 Task: Create new contact,   with mail id: 'LeahSmith65@jcrew.com', first name: 'Leah', Last name: 'Smith', Job Title: Technical Writer, Phone number (916) 555-8901. Change life cycle stage to  'Lead' and lead status to 'New'. Add new company to the associated contact: www.amazon.com
 . Logged in from softage.5@softage.net
Action: Mouse moved to (87, 51)
Screenshot: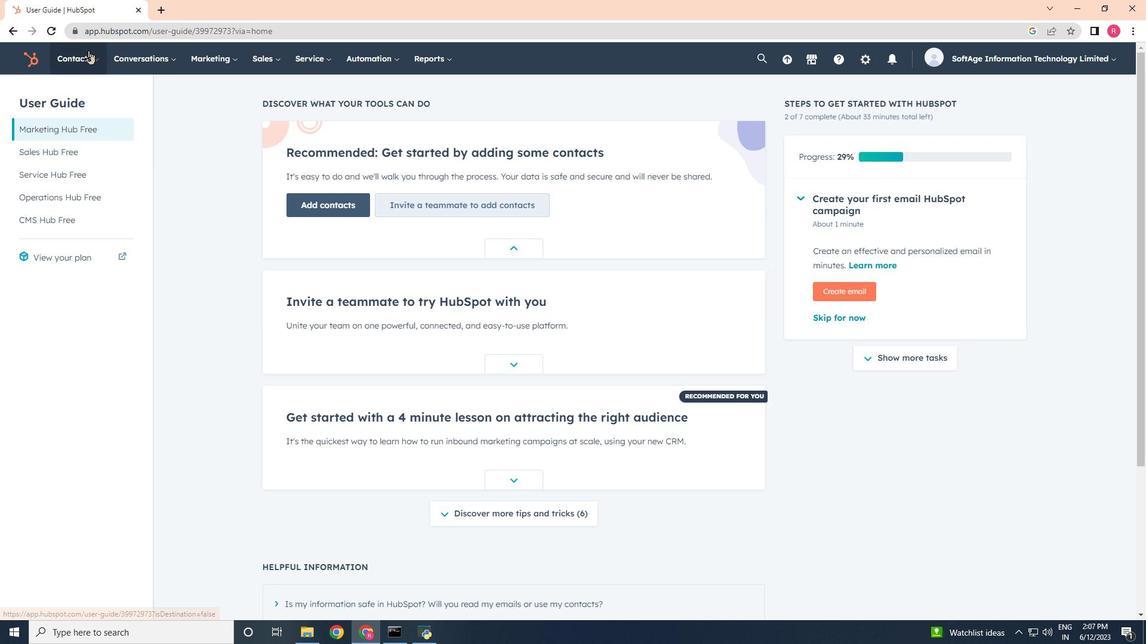 
Action: Mouse pressed left at (88, 50)
Screenshot: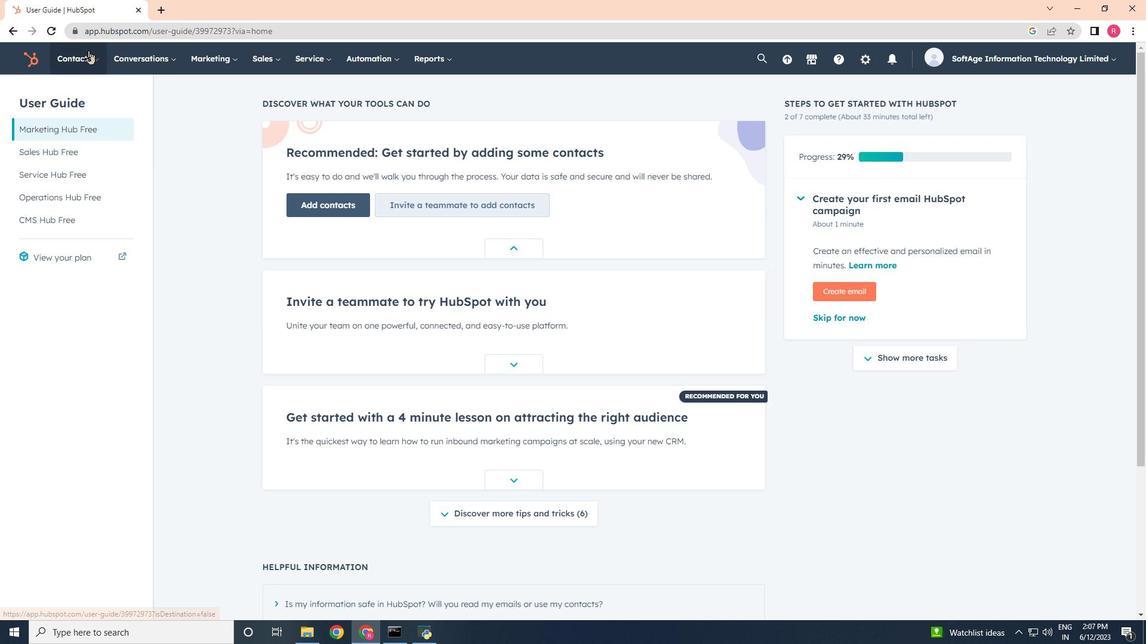 
Action: Mouse moved to (93, 89)
Screenshot: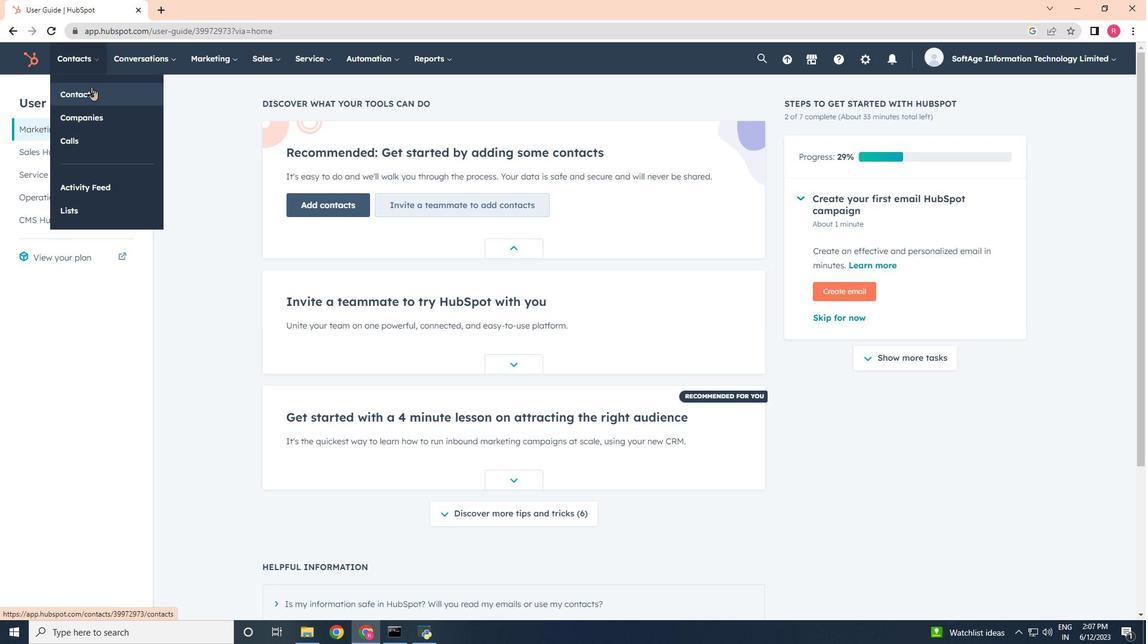 
Action: Mouse pressed left at (93, 89)
Screenshot: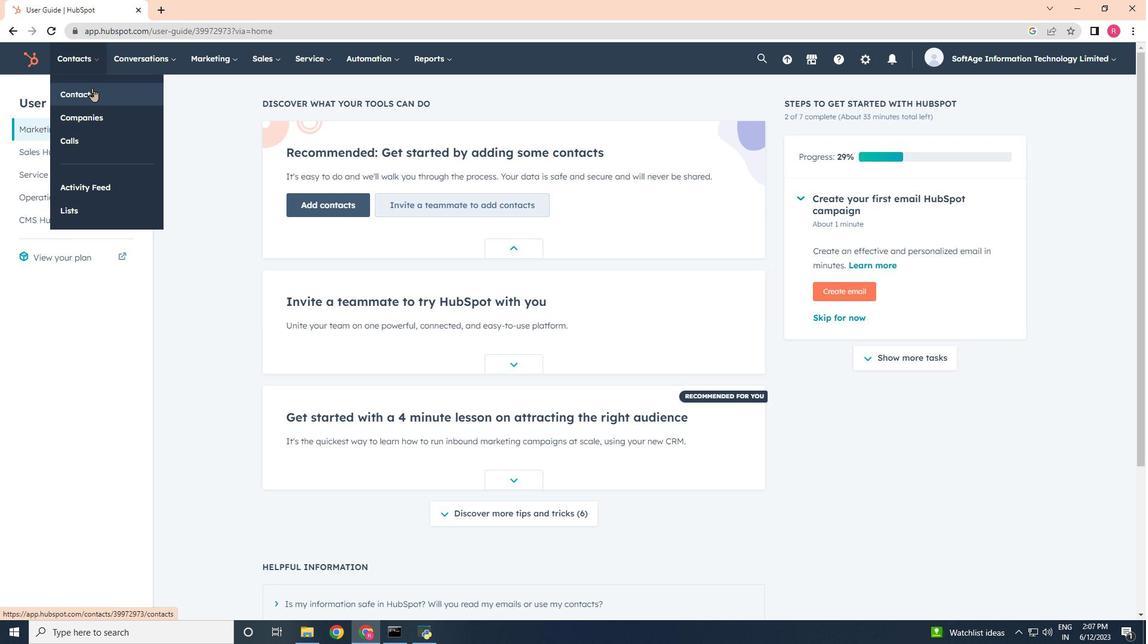 
Action: Mouse moved to (1080, 104)
Screenshot: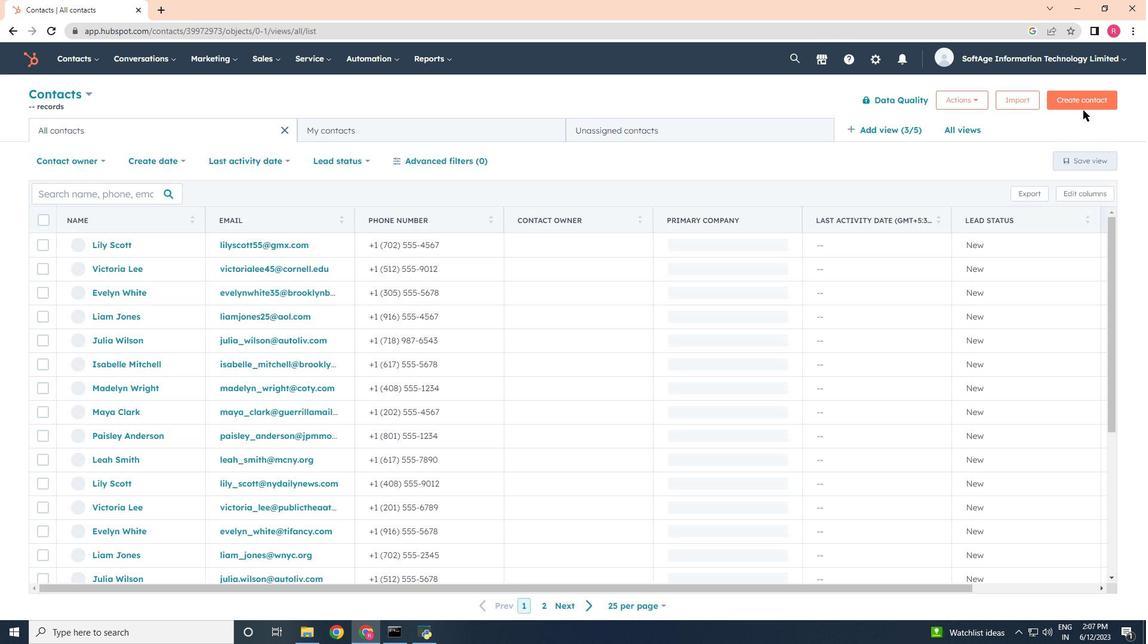 
Action: Mouse pressed left at (1080, 104)
Screenshot: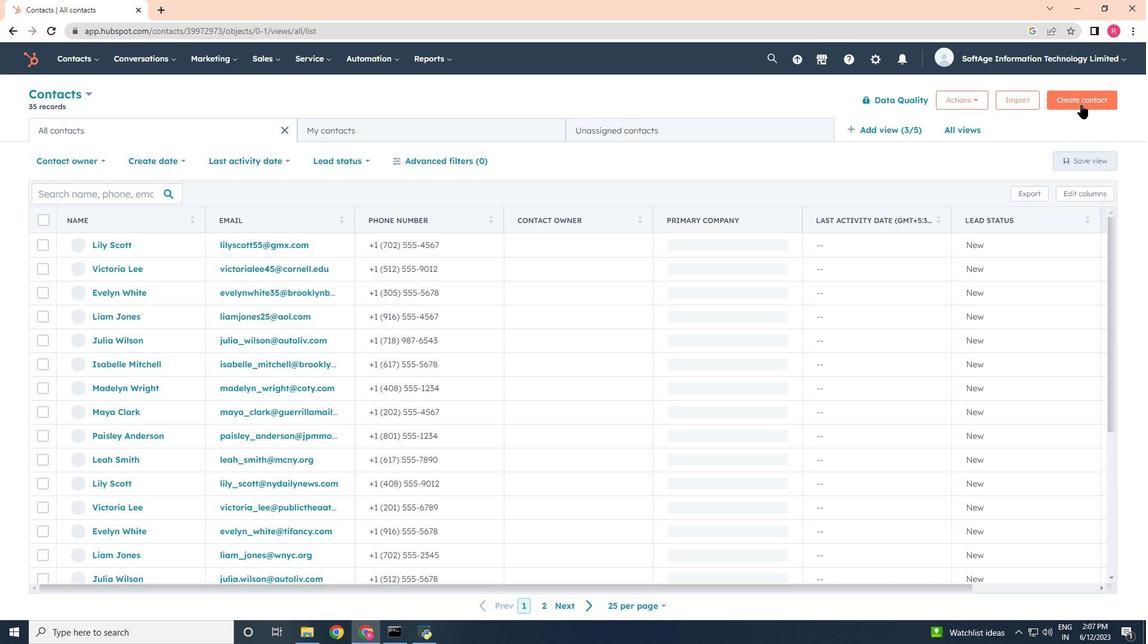 
Action: Mouse moved to (868, 149)
Screenshot: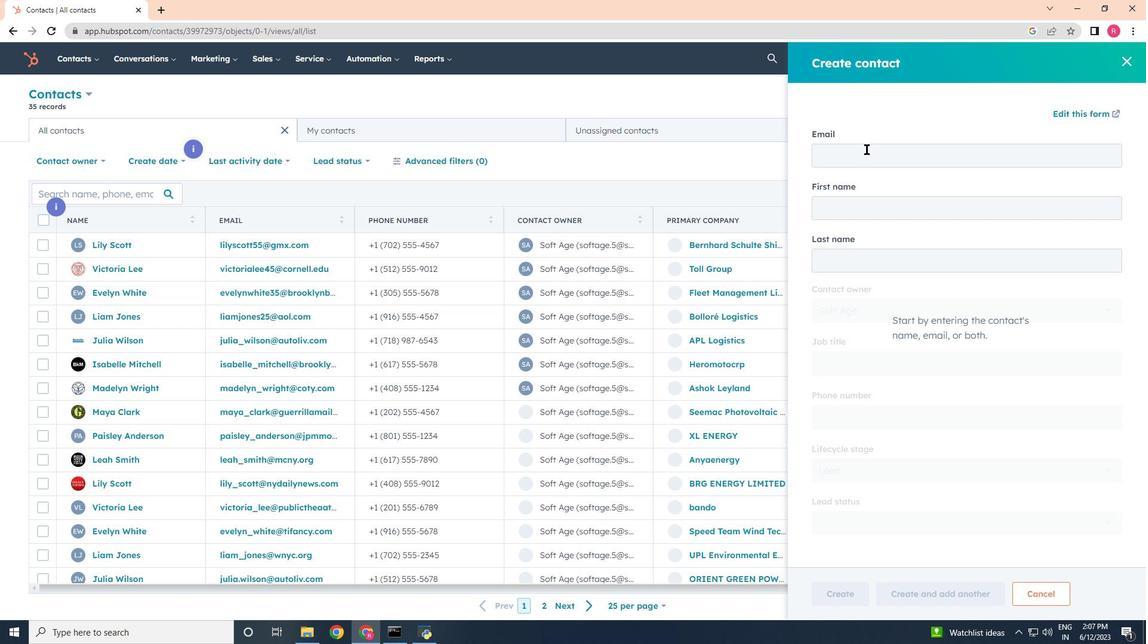 
Action: Mouse pressed left at (868, 149)
Screenshot: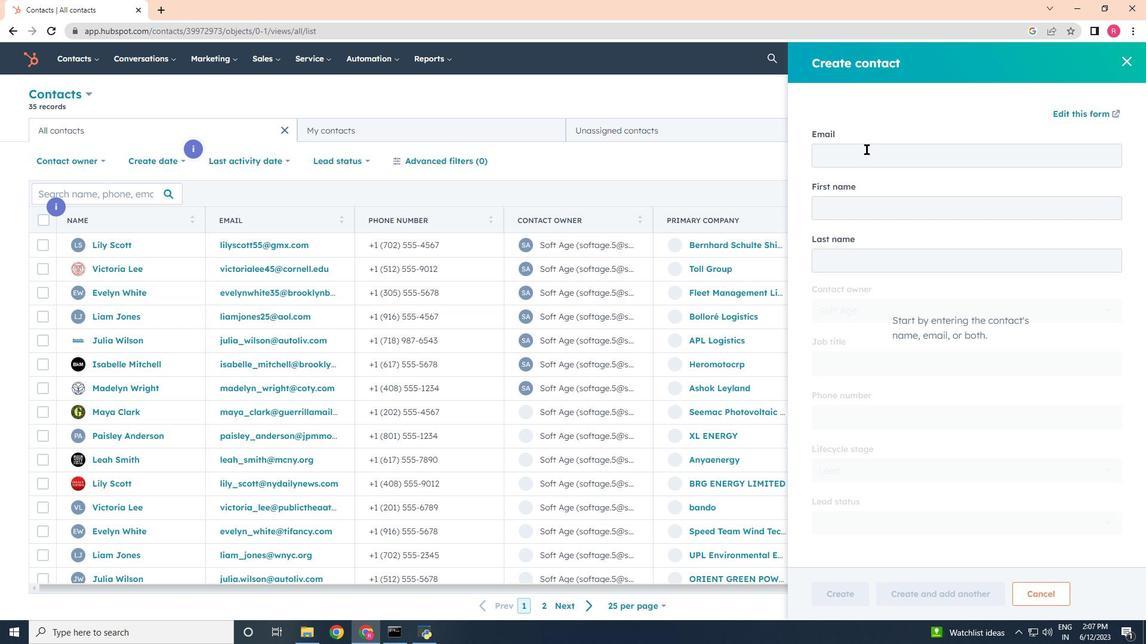 
Action: Mouse moved to (1145, 333)
Screenshot: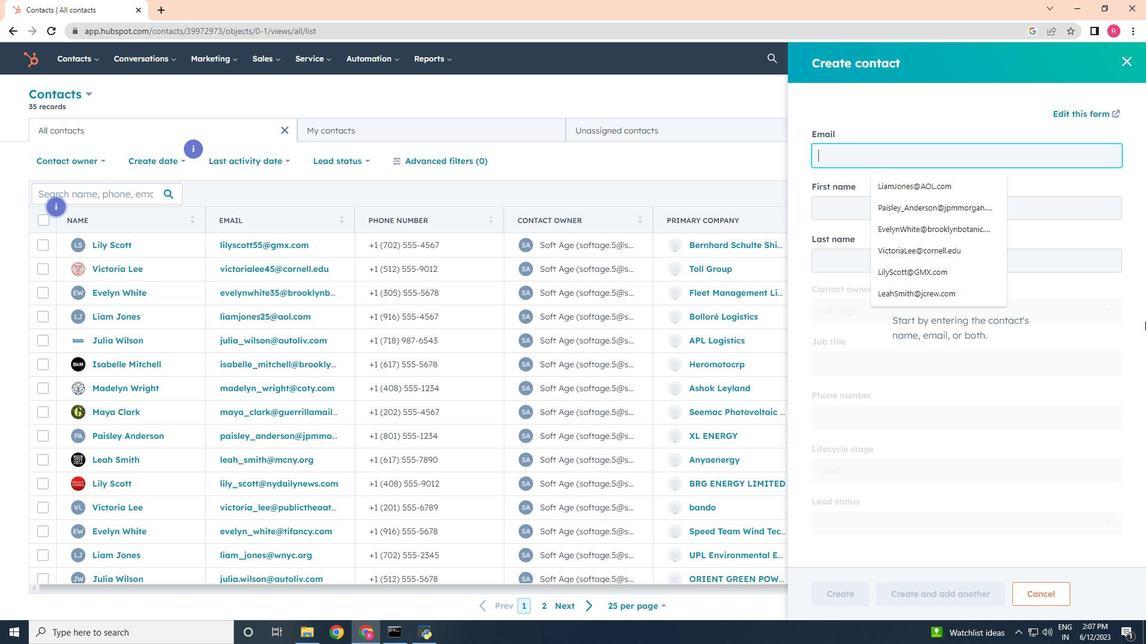
Action: Key pressed <Key.shift>Leah<Key.shift>Smith65<Key.shift><Key.shift><Key.shift><Key.shift><Key.shift><Key.shift><Key.shift><Key.shift><Key.shift><Key.shift><Key.shift><Key.shift><Key.shift><Key.shift><Key.shift><Key.shift><Key.shift><Key.shift><Key.shift><Key.shift>@jcrew.com
Screenshot: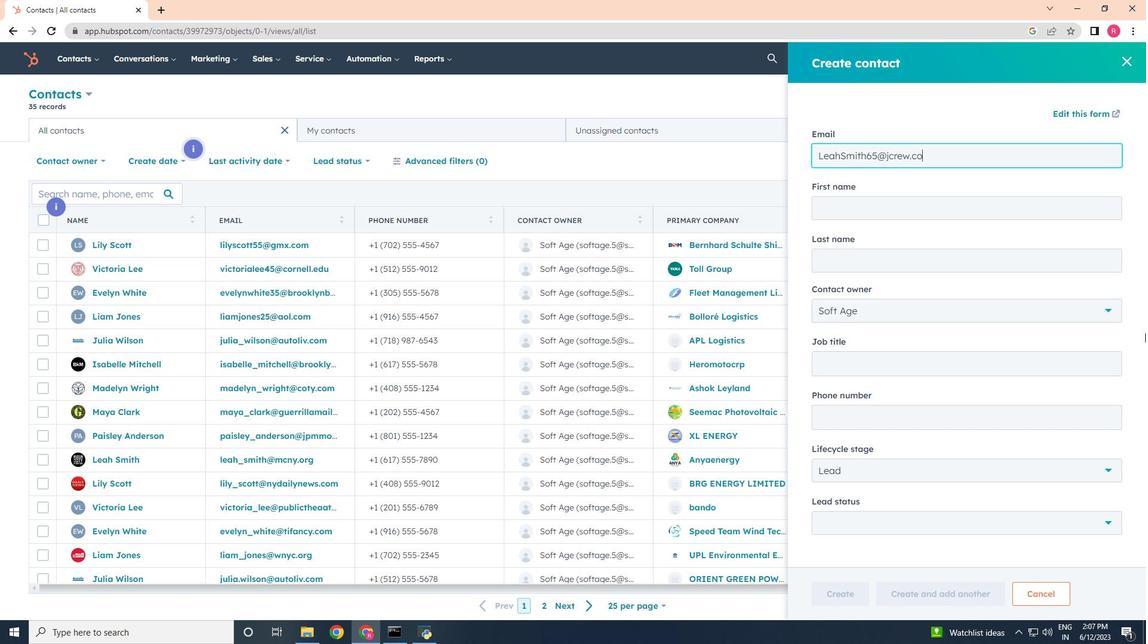 
Action: Mouse moved to (851, 205)
Screenshot: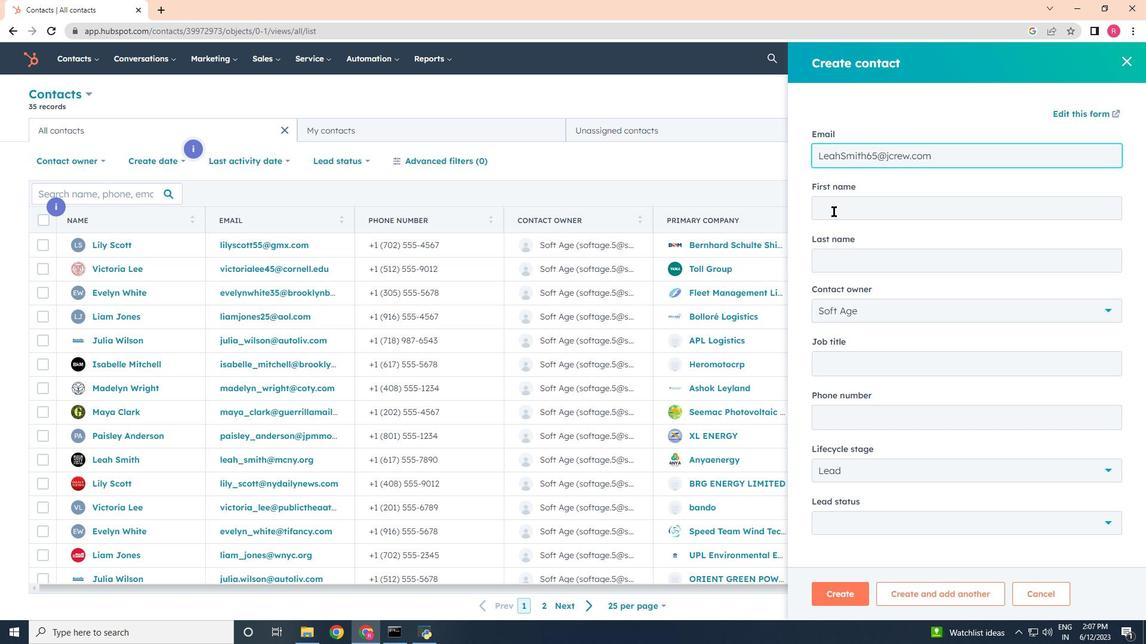 
Action: Mouse pressed left at (851, 205)
Screenshot: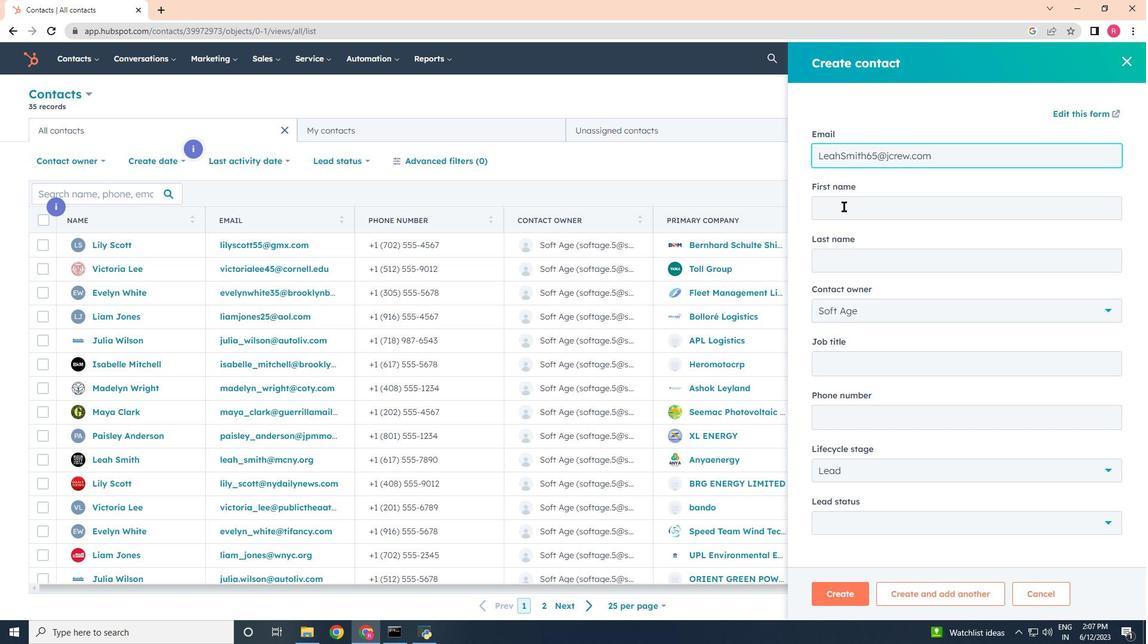 
Action: Key pressed <Key.shift><Key.shift><Key.shift><Key.shift><Key.shift><Key.shift><Key.shift><Key.shift><Key.shift><Key.shift><Key.shift>Leah<Key.tab><Key.shift><Key.shift>Smith<Key.tab><Key.tab><Key.shift>Technical<Key.space><Key.shift>Writer<Key.tab>9165558901
Screenshot: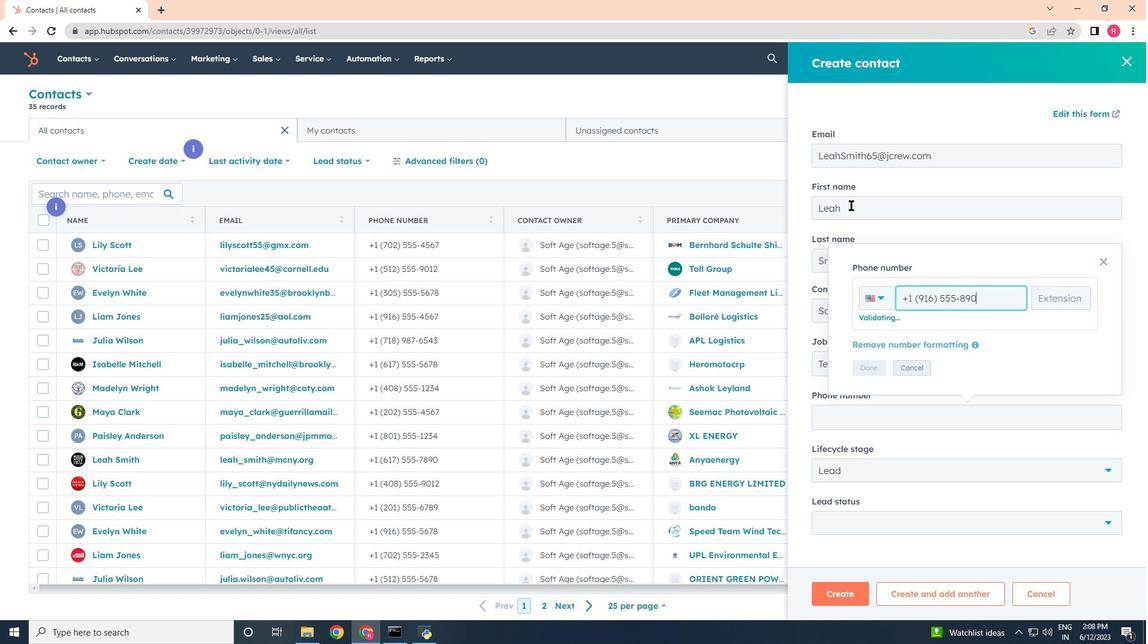 
Action: Mouse moved to (873, 369)
Screenshot: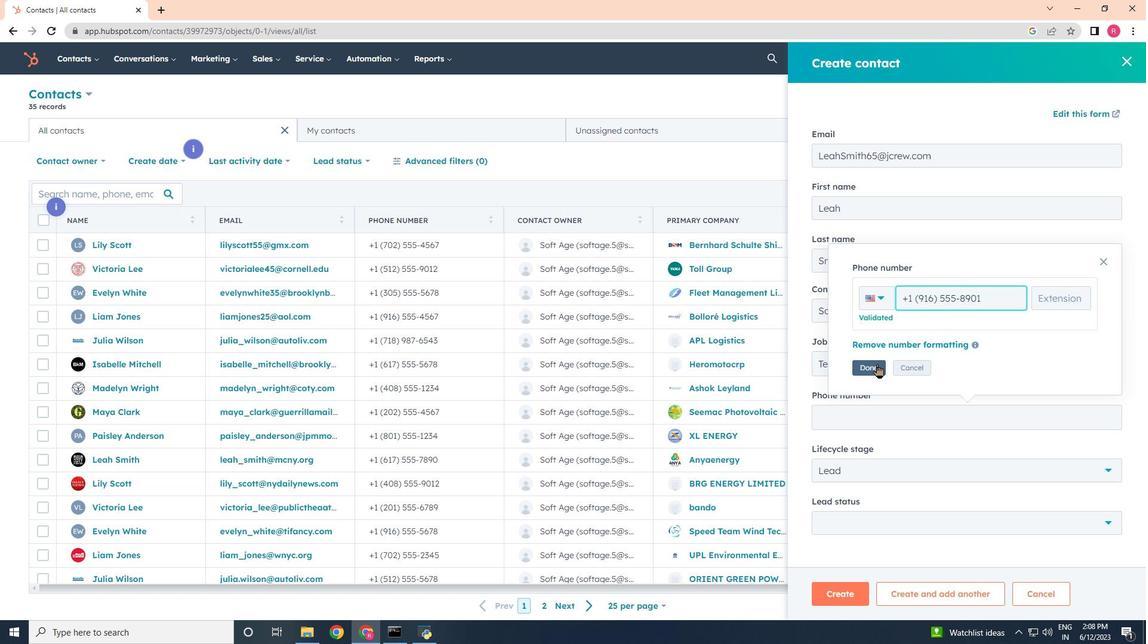 
Action: Mouse pressed left at (873, 369)
Screenshot: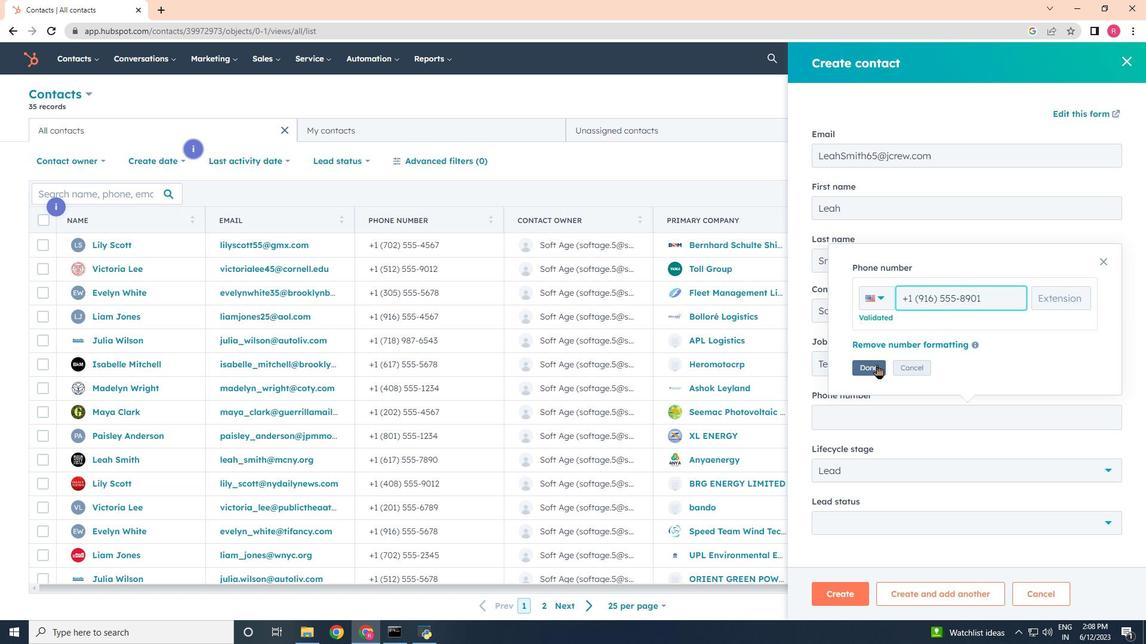 
Action: Mouse moved to (841, 477)
Screenshot: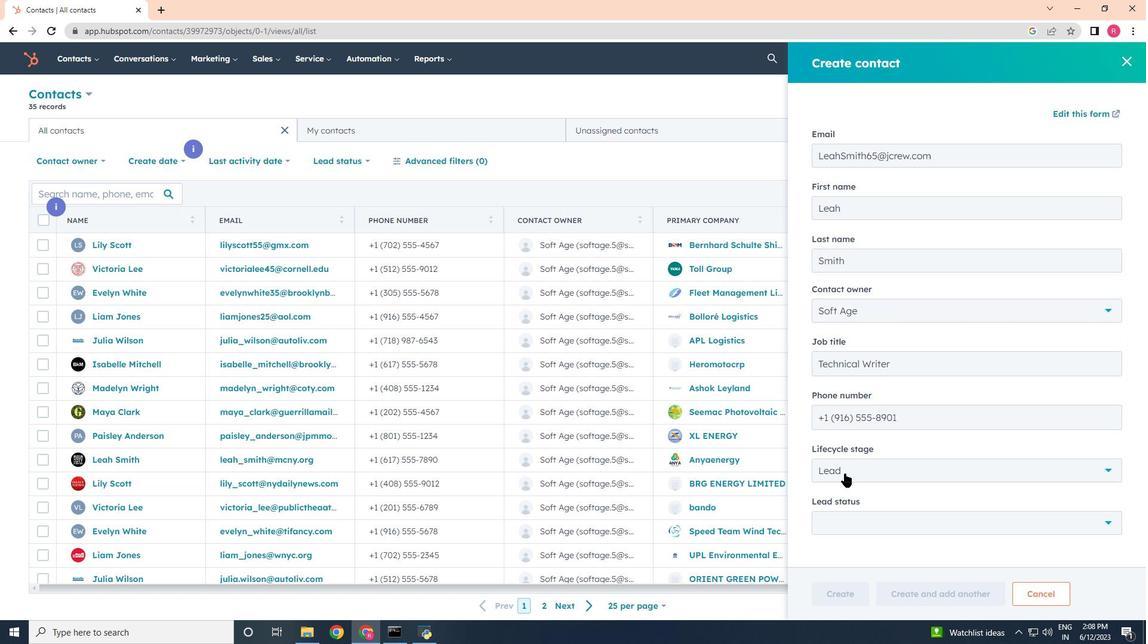 
Action: Mouse pressed left at (841, 477)
Screenshot: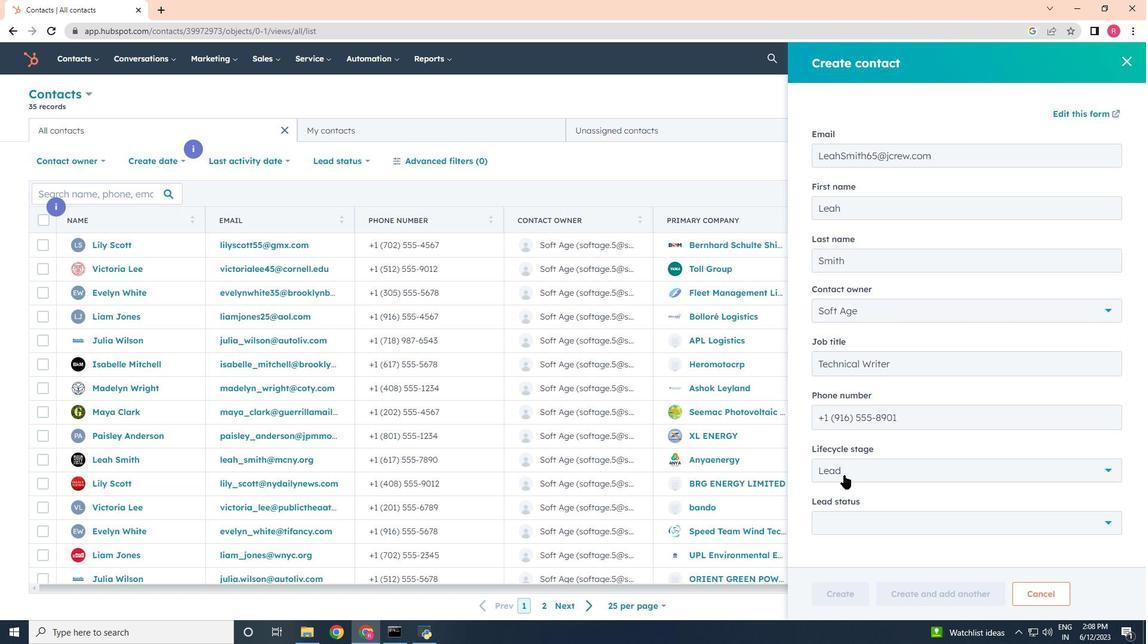 
Action: Mouse moved to (844, 370)
Screenshot: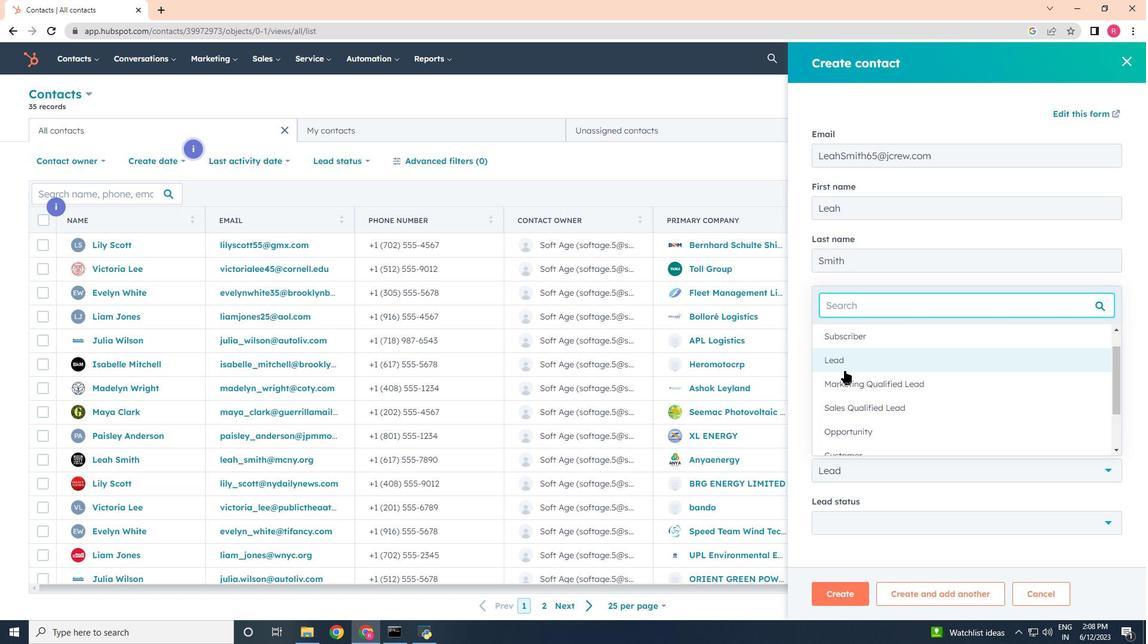
Action: Mouse pressed left at (844, 370)
Screenshot: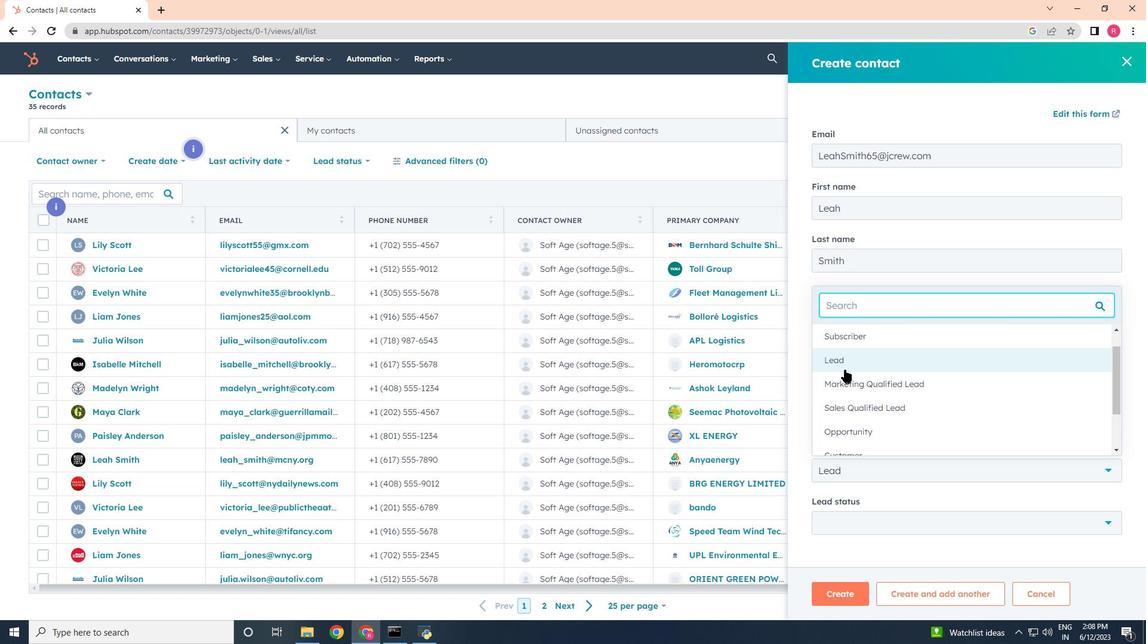 
Action: Mouse moved to (841, 521)
Screenshot: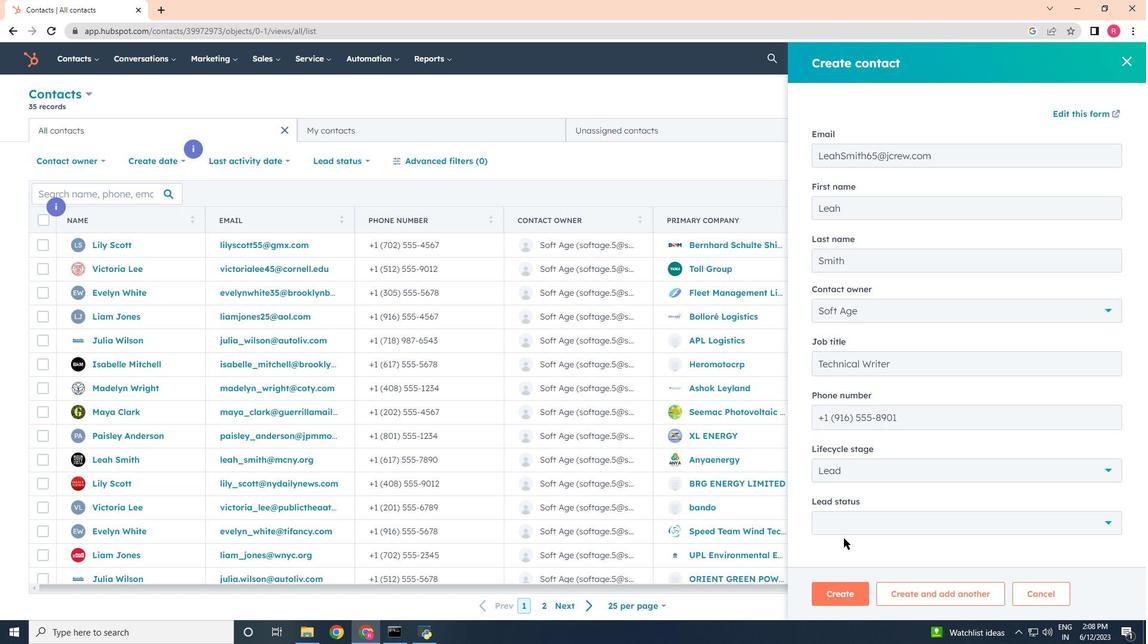 
Action: Mouse pressed left at (841, 521)
Screenshot: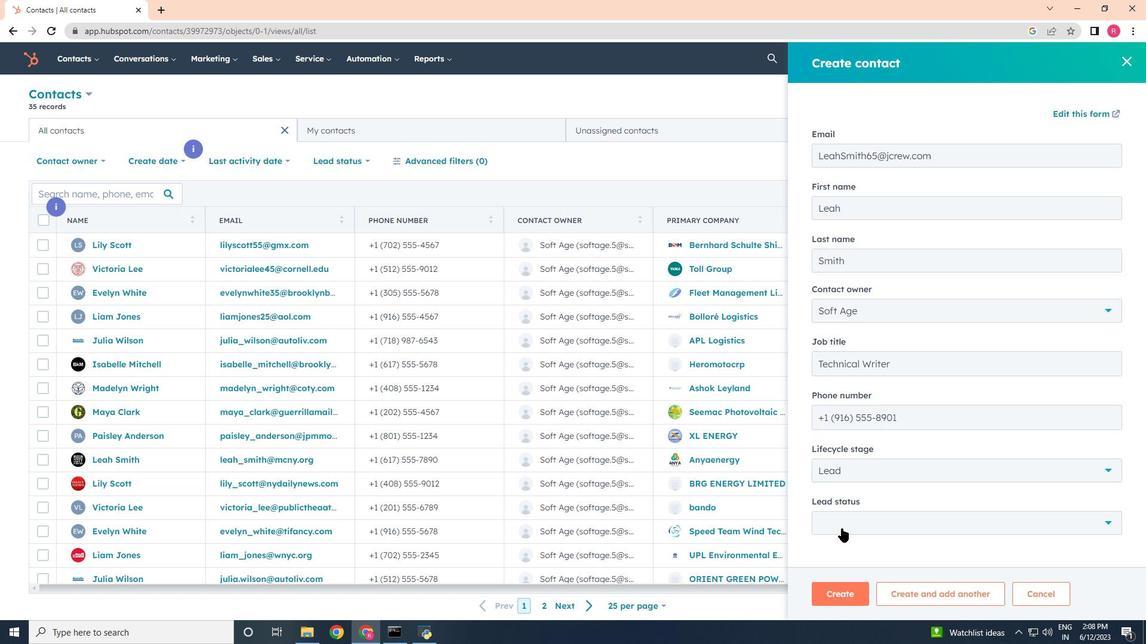 
Action: Mouse moved to (841, 423)
Screenshot: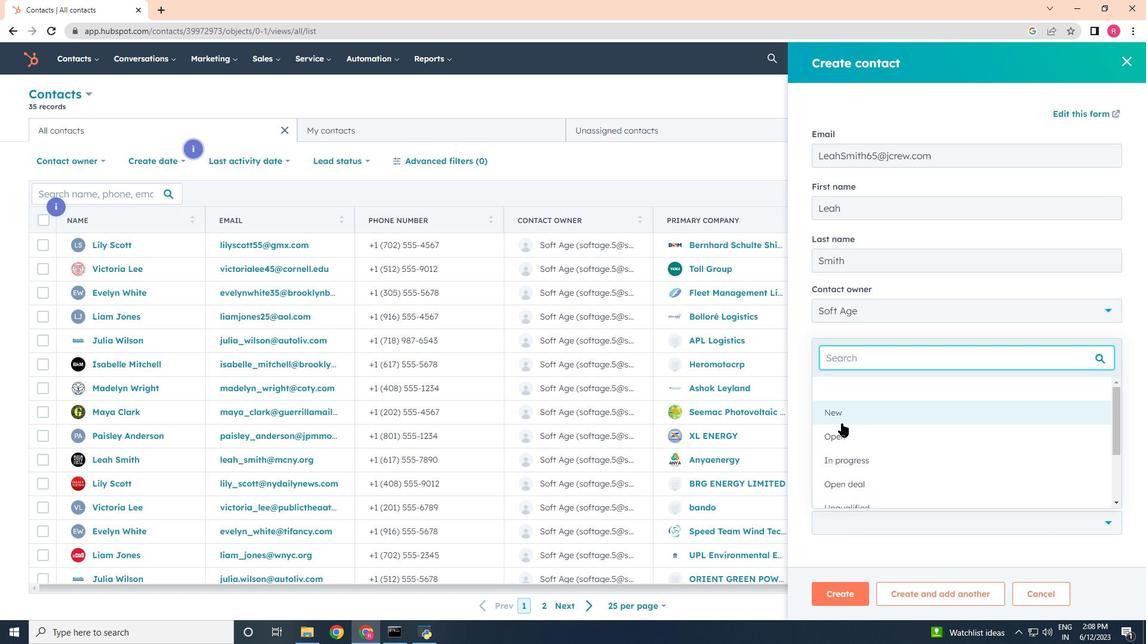 
Action: Mouse pressed left at (841, 423)
Screenshot: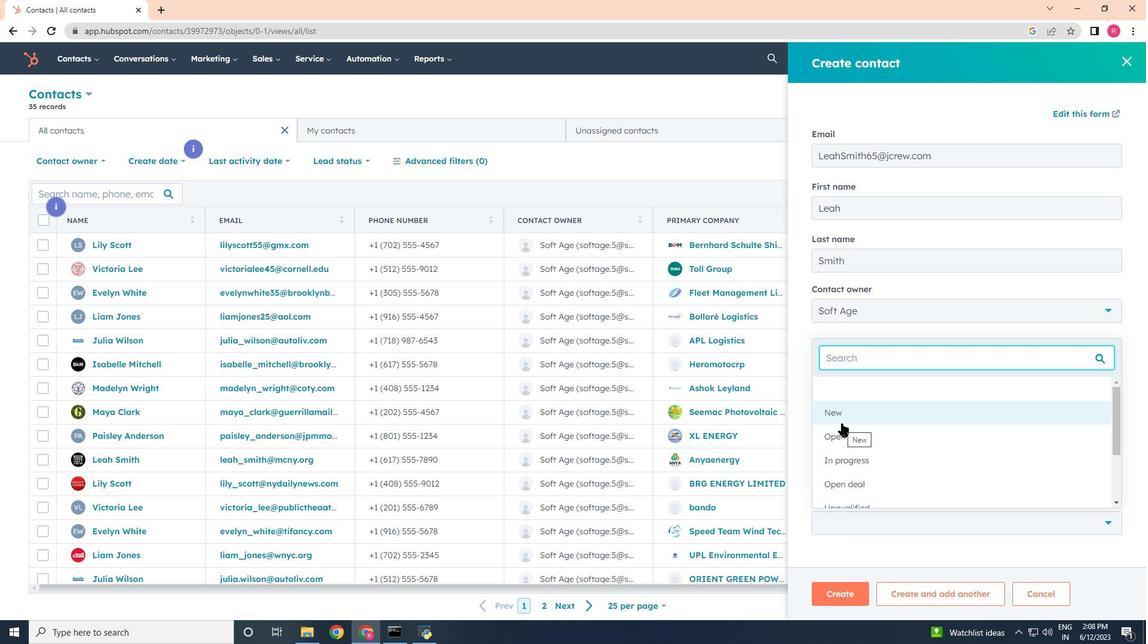 
Action: Mouse moved to (826, 595)
Screenshot: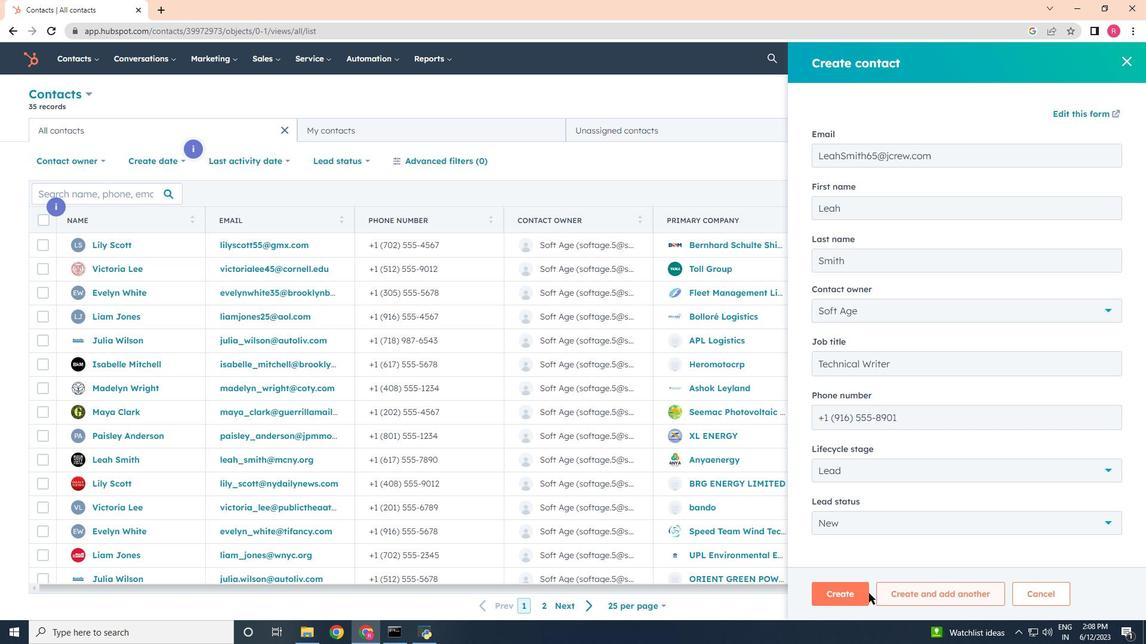 
Action: Mouse pressed left at (826, 595)
Screenshot: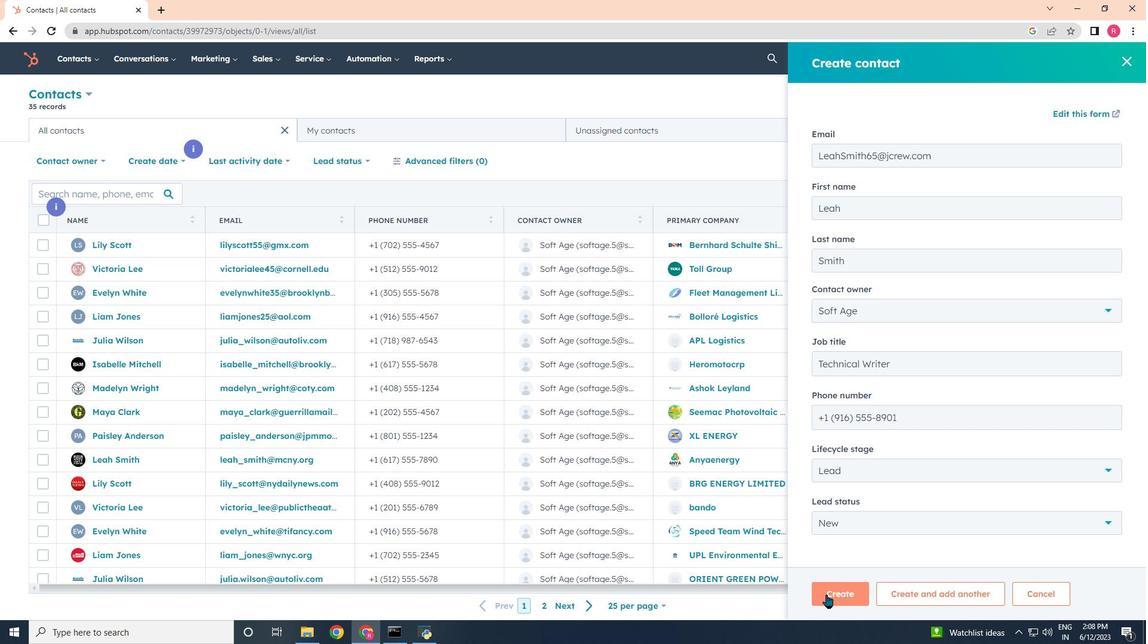 
Action: Mouse moved to (809, 389)
Screenshot: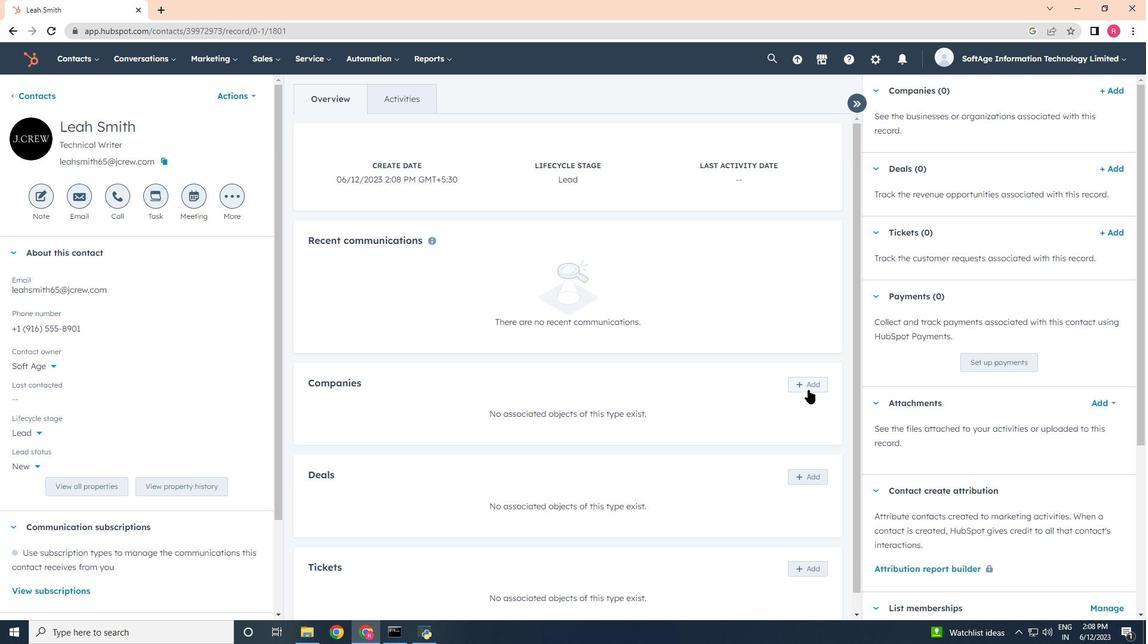 
Action: Mouse pressed left at (809, 389)
Screenshot: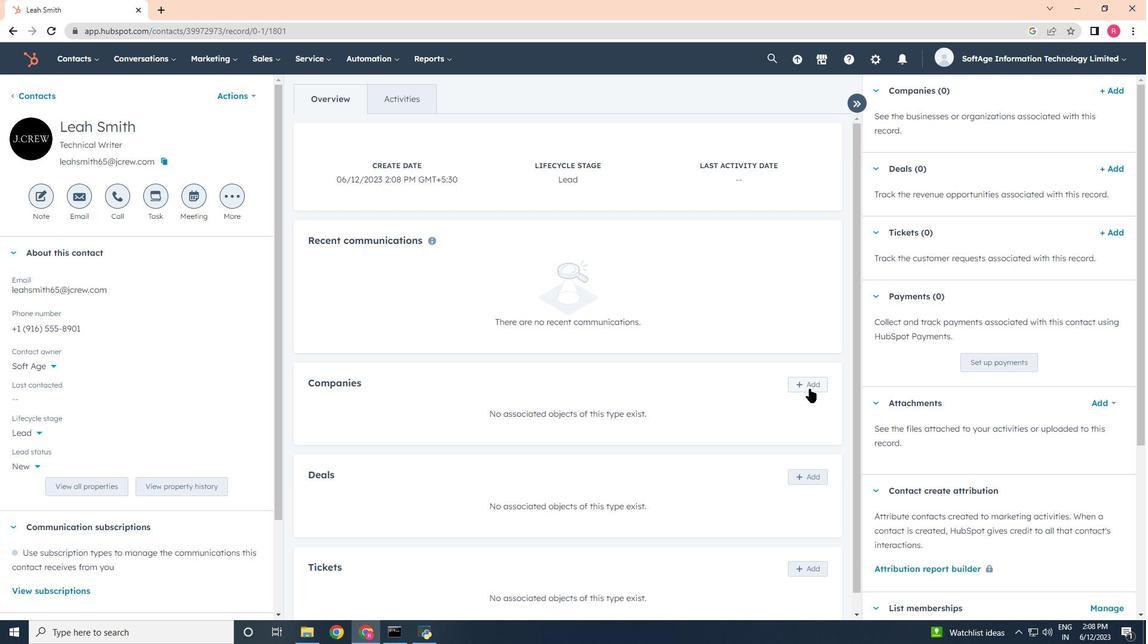 
Action: Mouse moved to (903, 128)
Screenshot: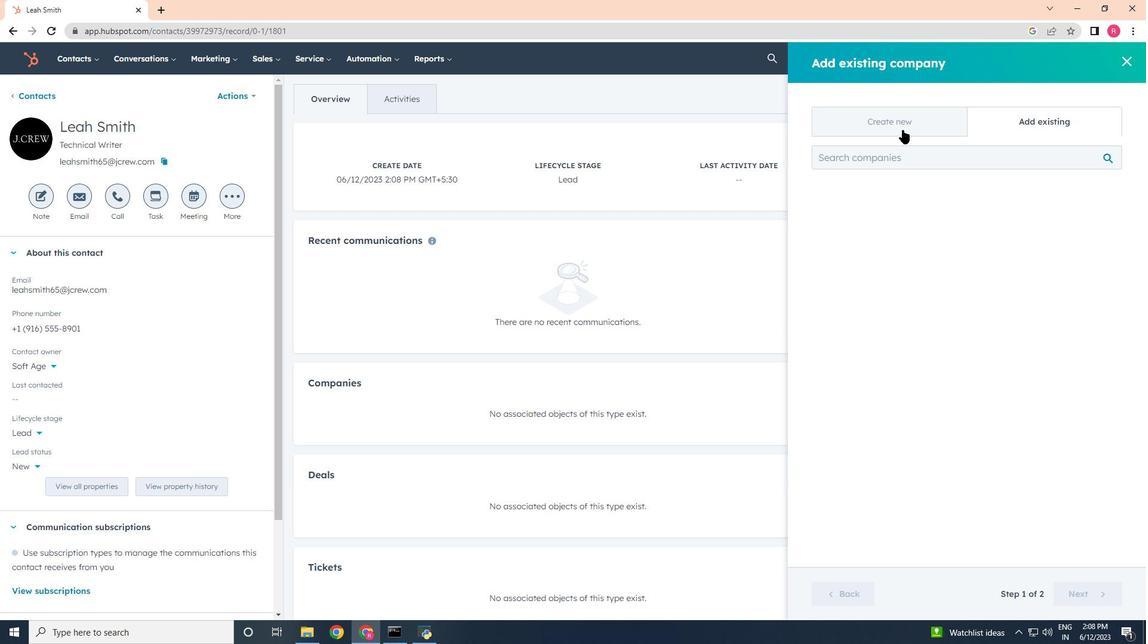 
Action: Mouse pressed left at (903, 128)
Screenshot: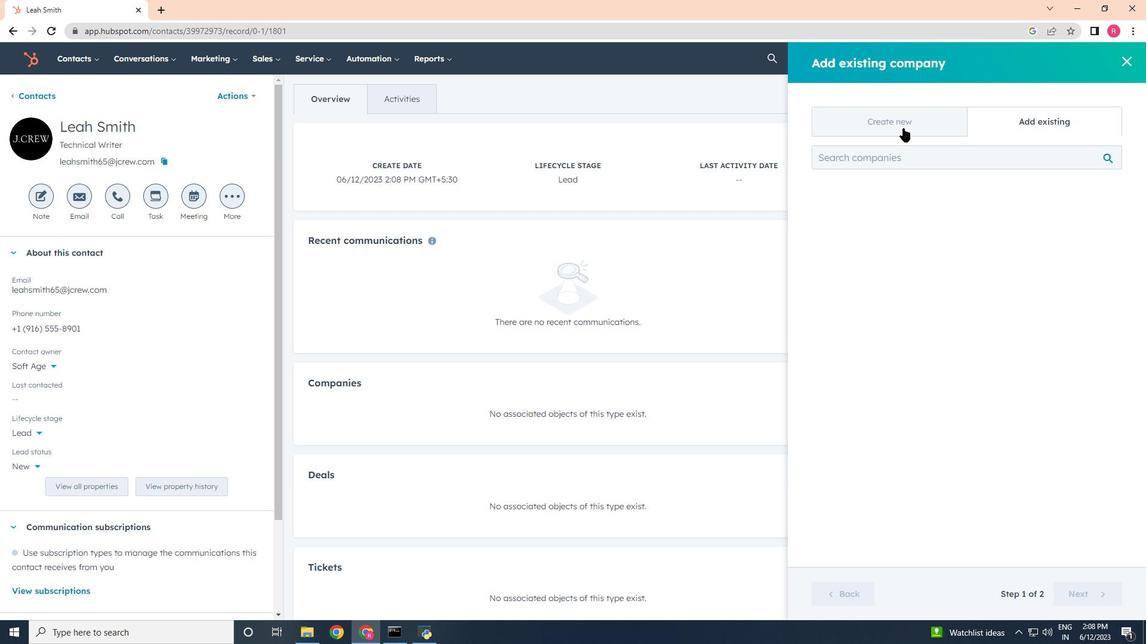 
Action: Mouse moved to (874, 199)
Screenshot: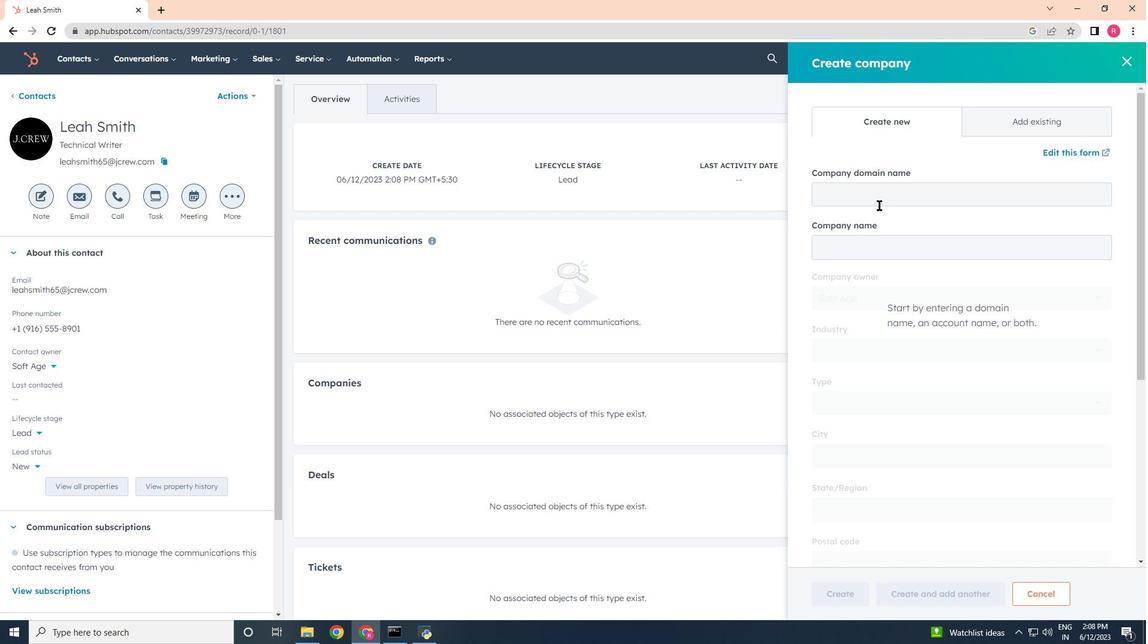 
Action: Mouse pressed left at (874, 199)
Screenshot: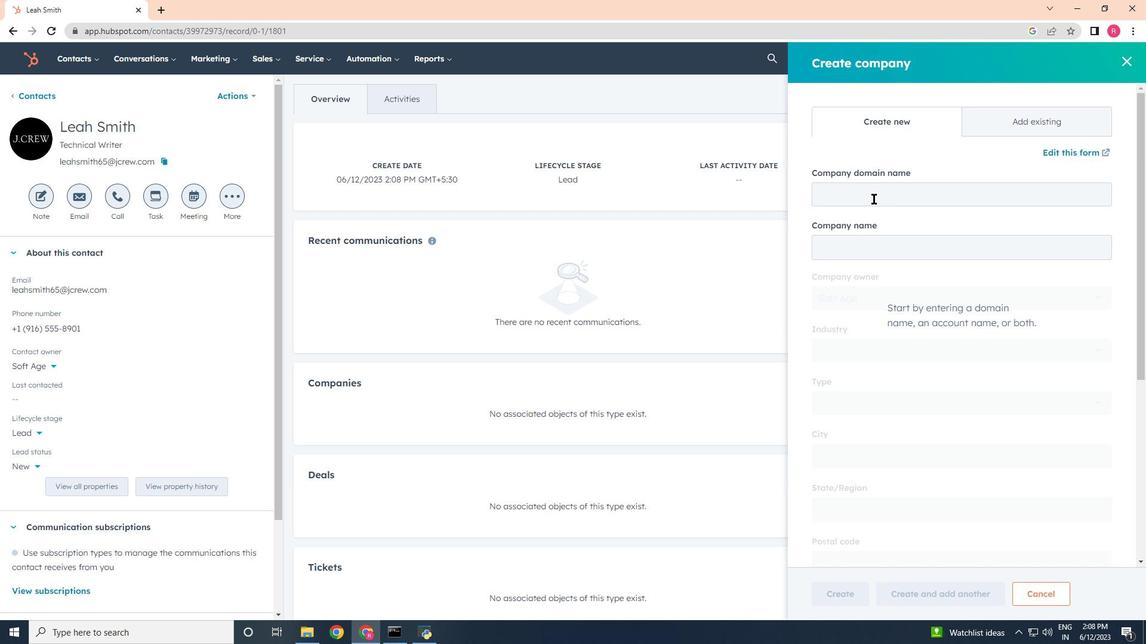 
Action: Key pressed www.amazin<Key.backspace><Key.backspace>on.com
Screenshot: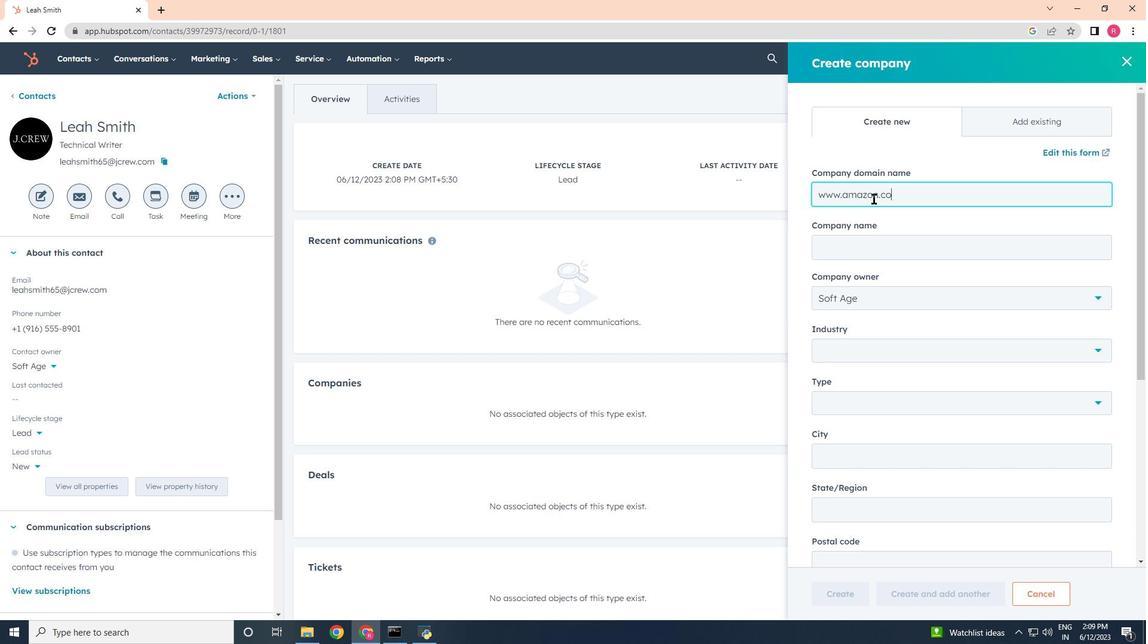 
Action: Mouse moved to (866, 416)
Screenshot: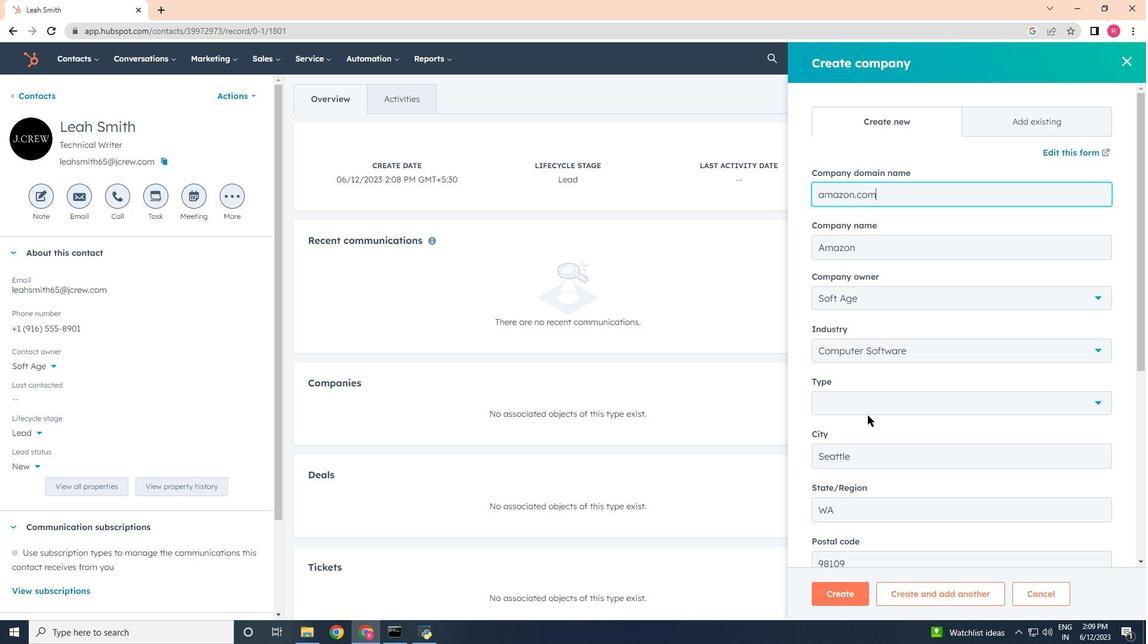 
Action: Mouse scrolled (866, 416) with delta (0, 0)
Screenshot: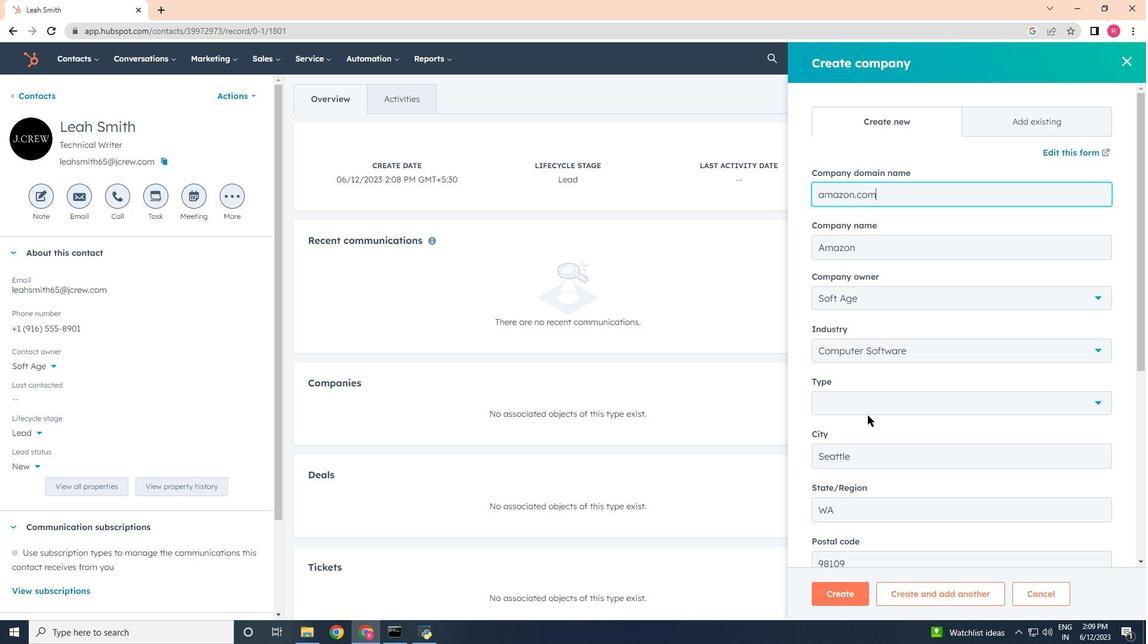 
Action: Mouse moved to (864, 418)
Screenshot: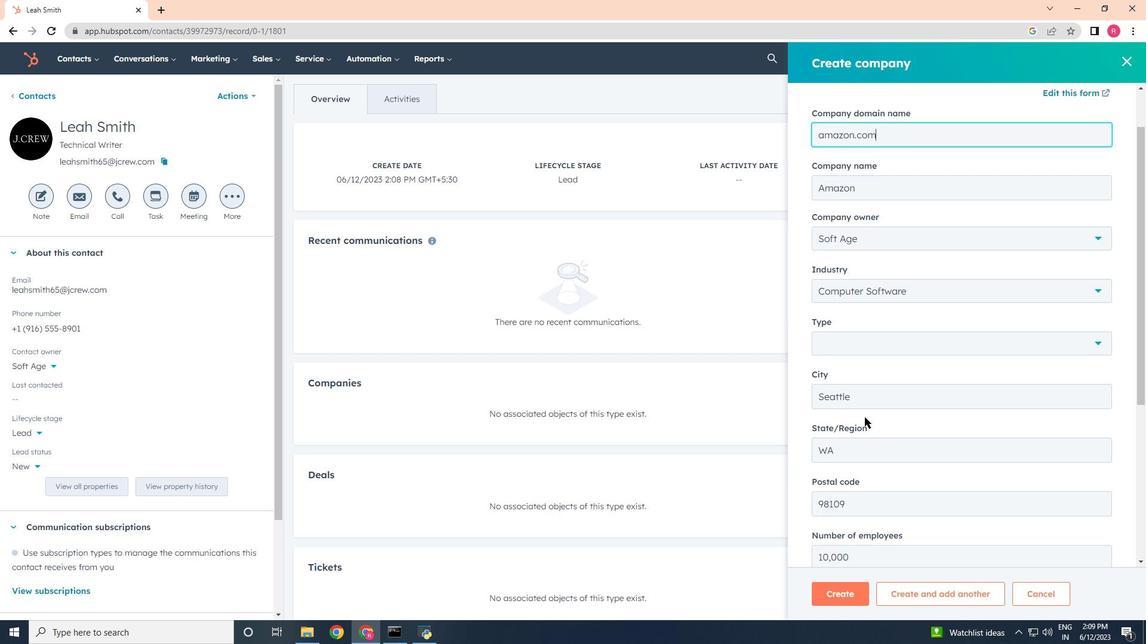
Action: Mouse scrolled (864, 417) with delta (0, 0)
Screenshot: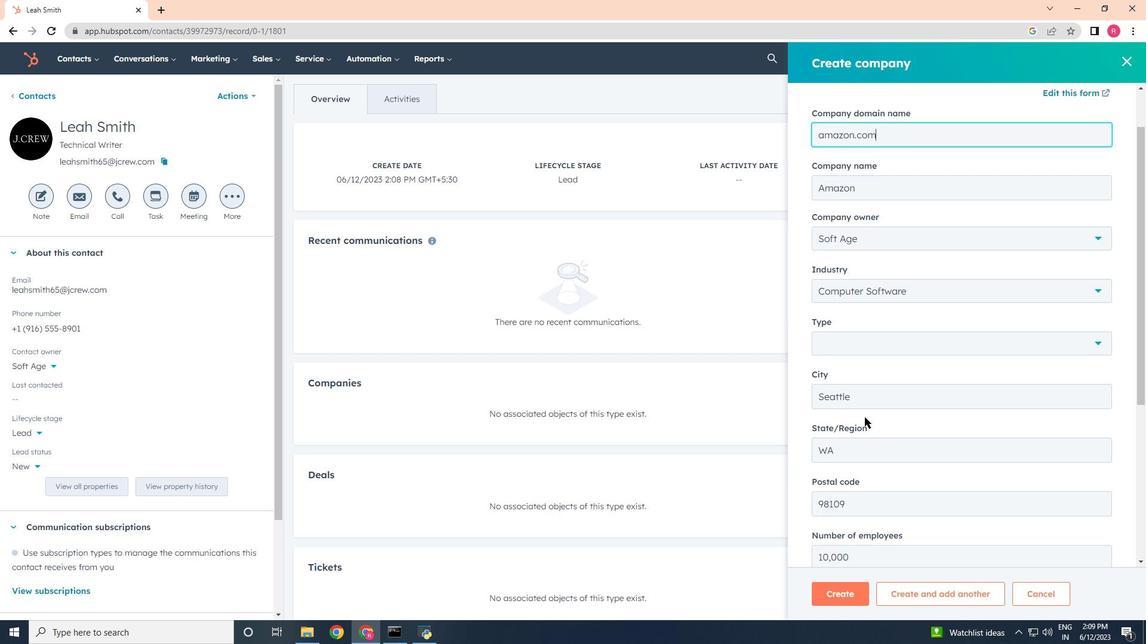 
Action: Mouse scrolled (864, 417) with delta (0, 0)
Screenshot: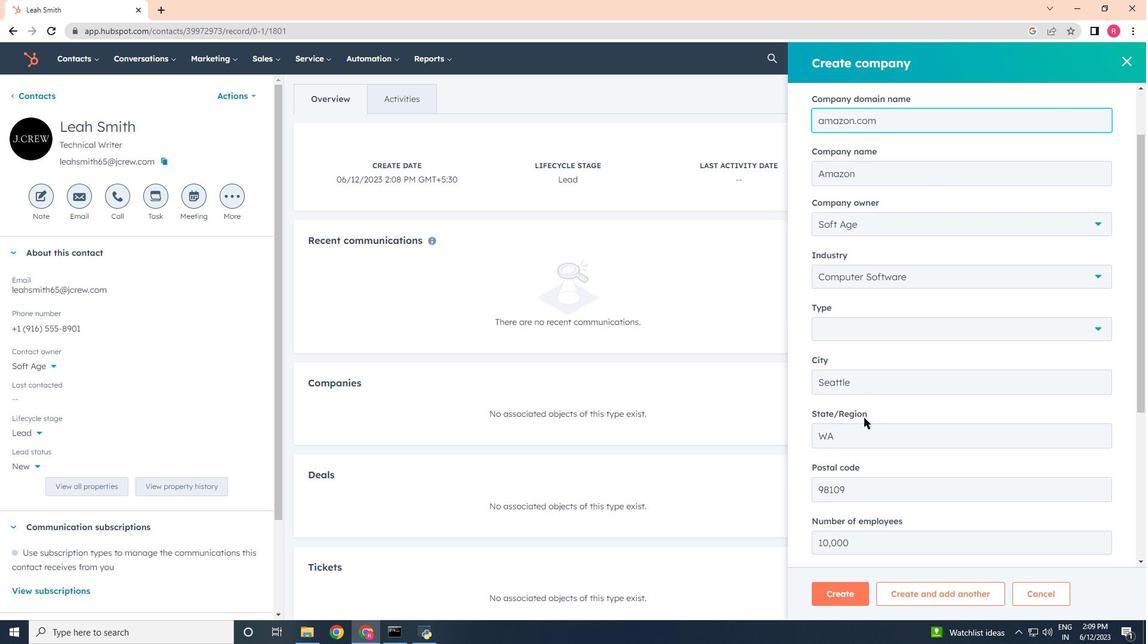 
Action: Mouse scrolled (864, 417) with delta (0, 0)
Screenshot: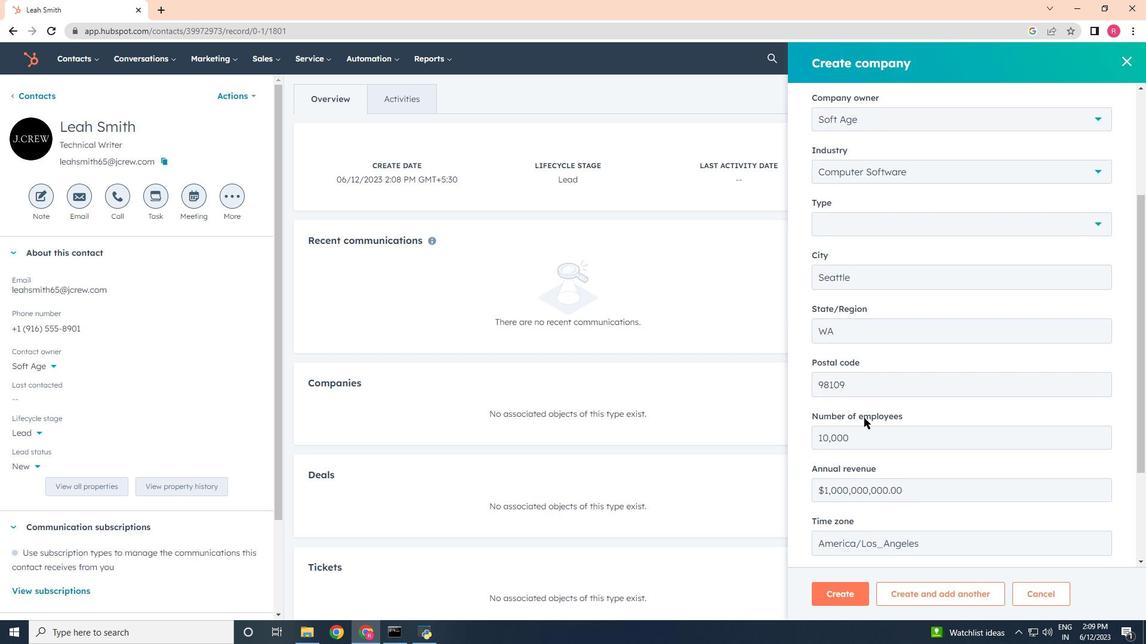 
Action: Mouse scrolled (864, 417) with delta (0, 0)
Screenshot: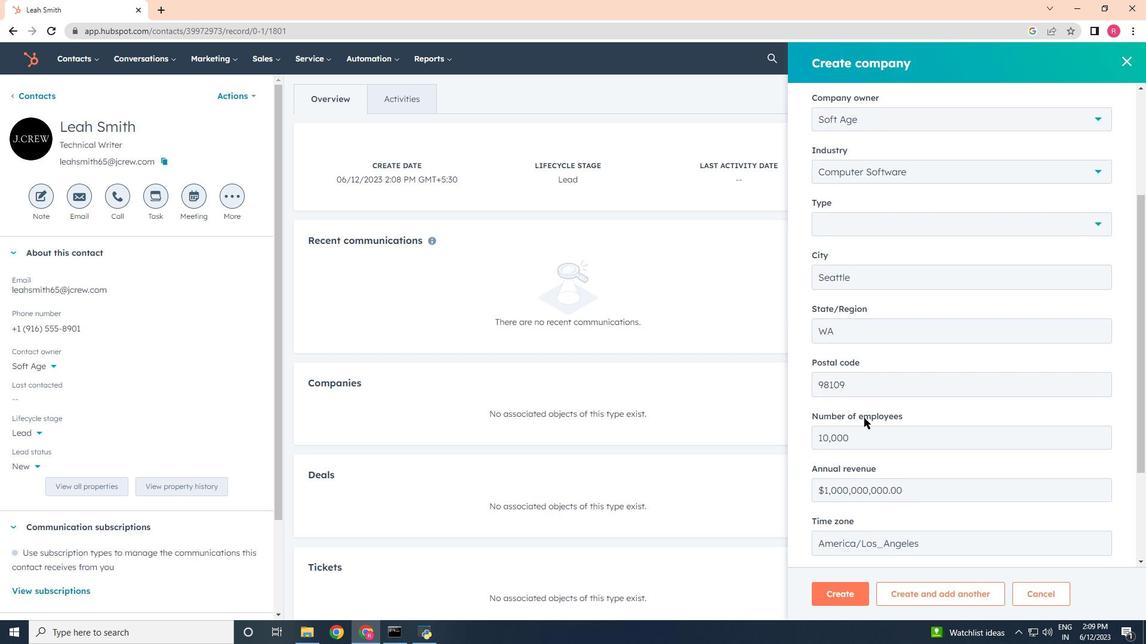 
Action: Mouse moved to (853, 497)
Screenshot: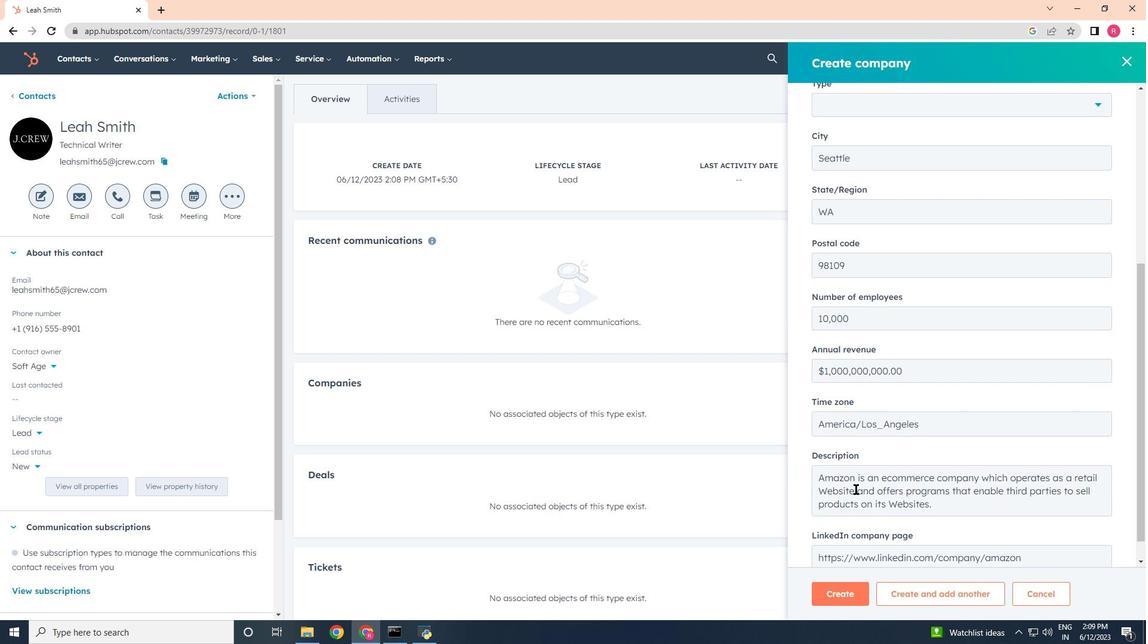 
Action: Mouse scrolled (853, 497) with delta (0, 0)
Screenshot: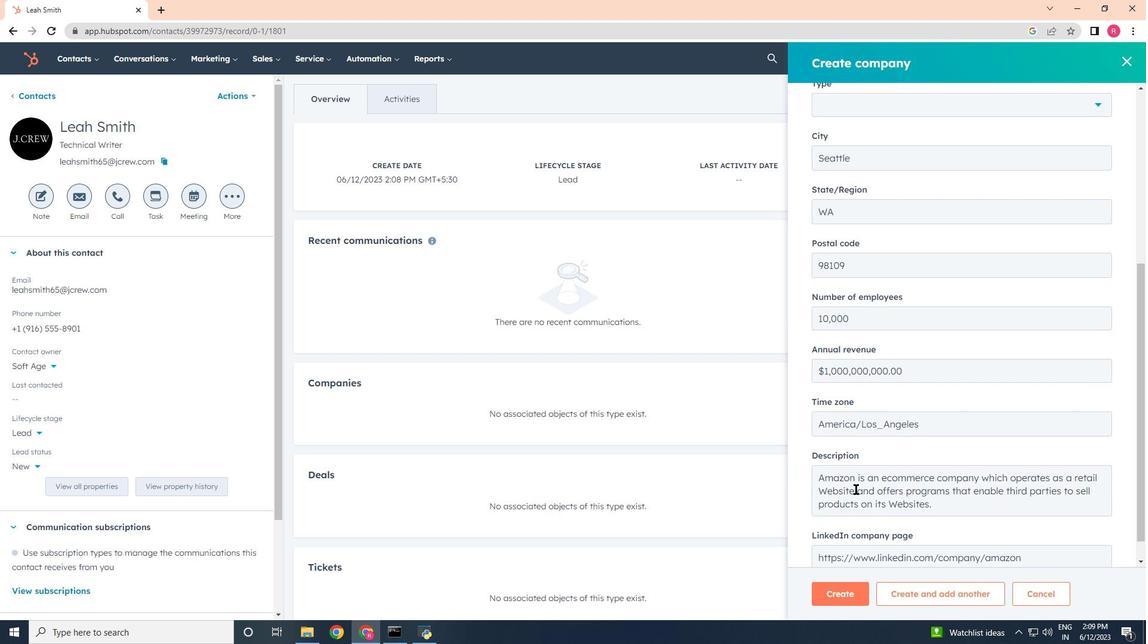 
Action: Mouse moved to (853, 499)
Screenshot: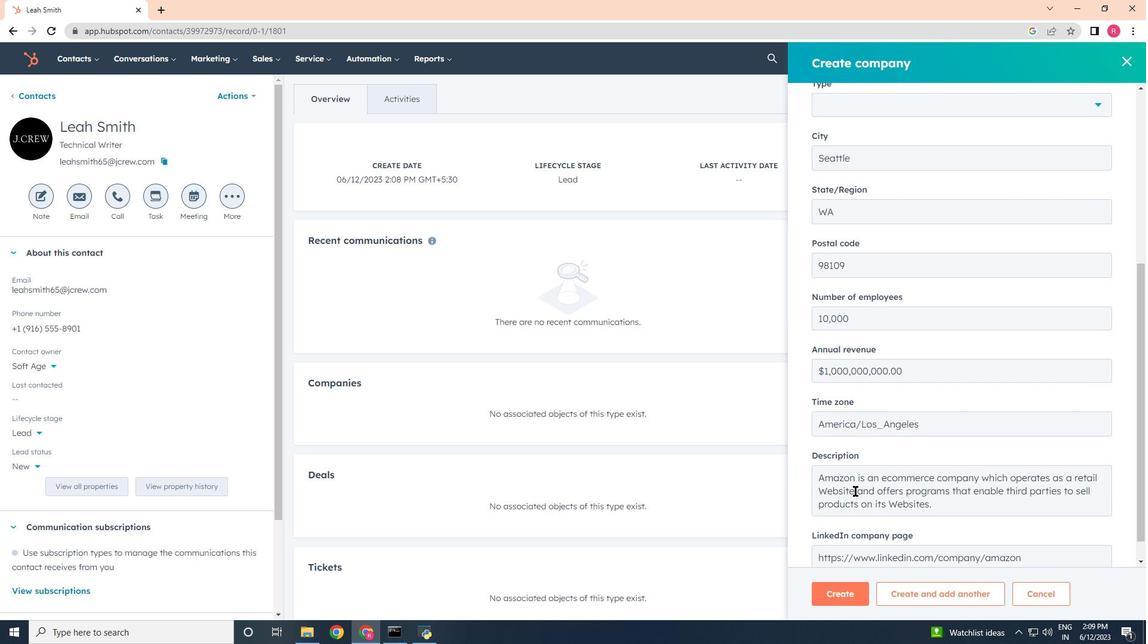 
Action: Mouse scrolled (853, 498) with delta (0, 0)
Screenshot: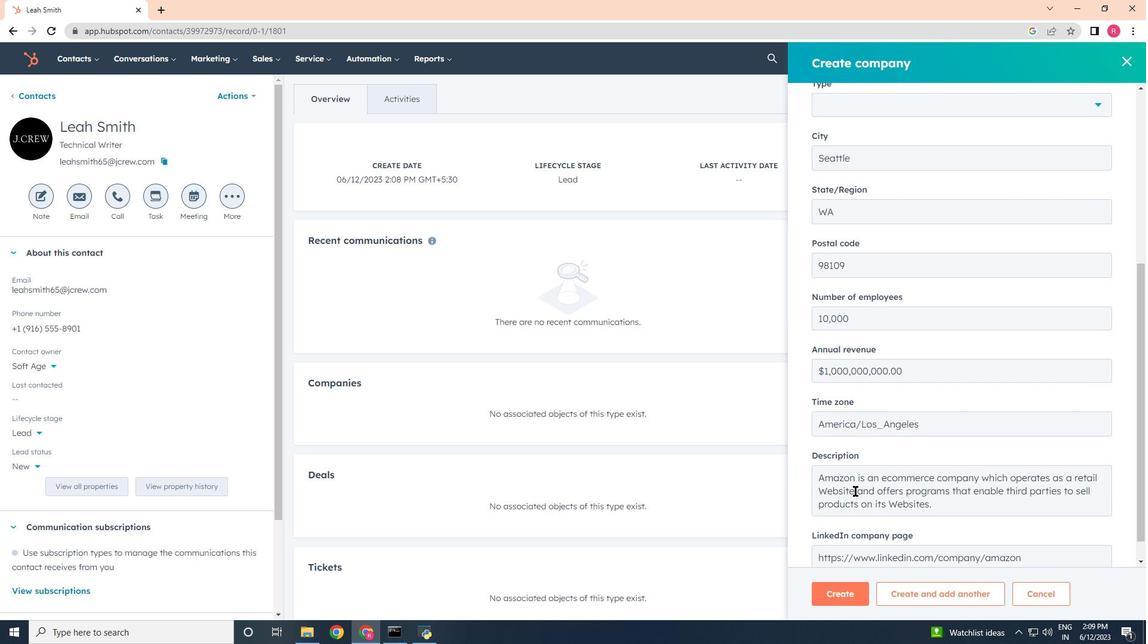 
Action: Mouse moved to (852, 499)
Screenshot: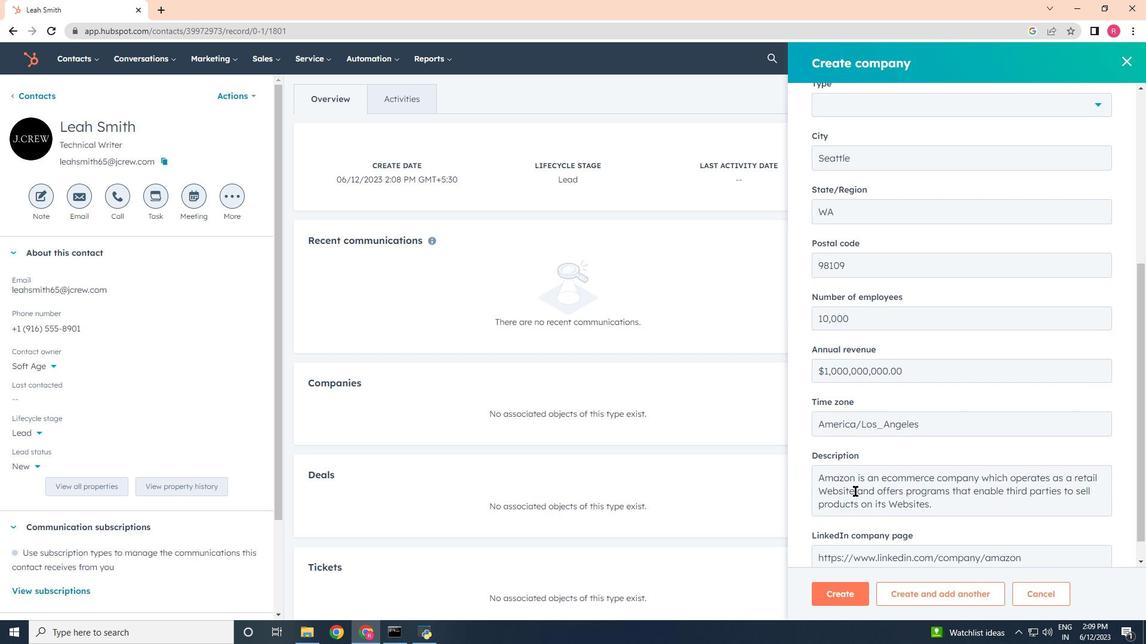 
Action: Mouse scrolled (852, 499) with delta (0, 0)
Screenshot: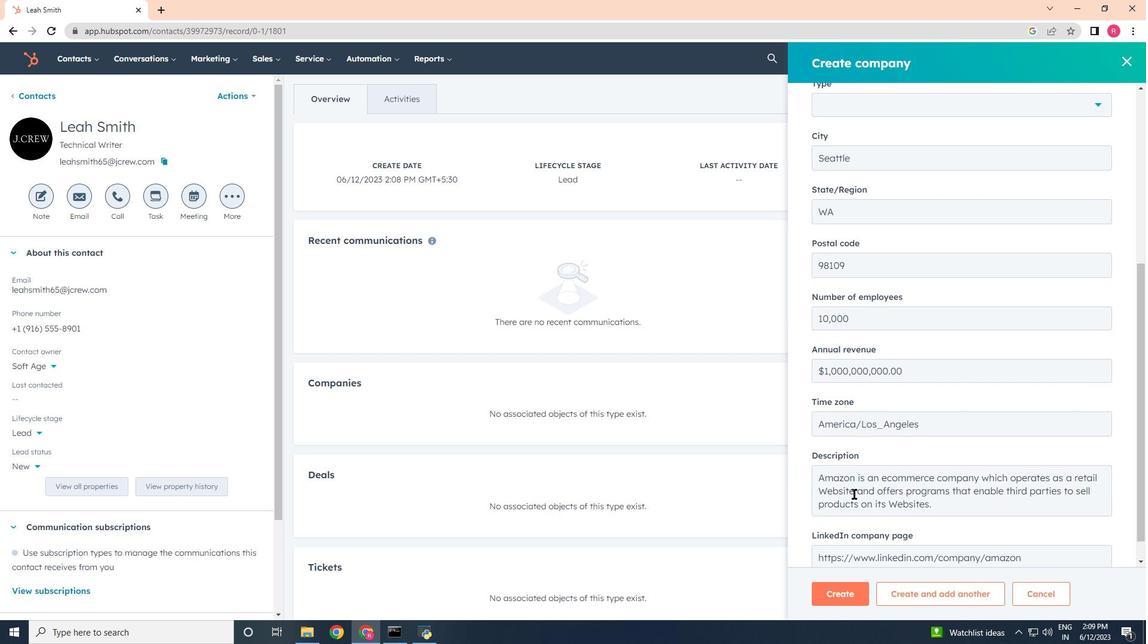 
Action: Mouse scrolled (852, 499) with delta (0, 0)
Screenshot: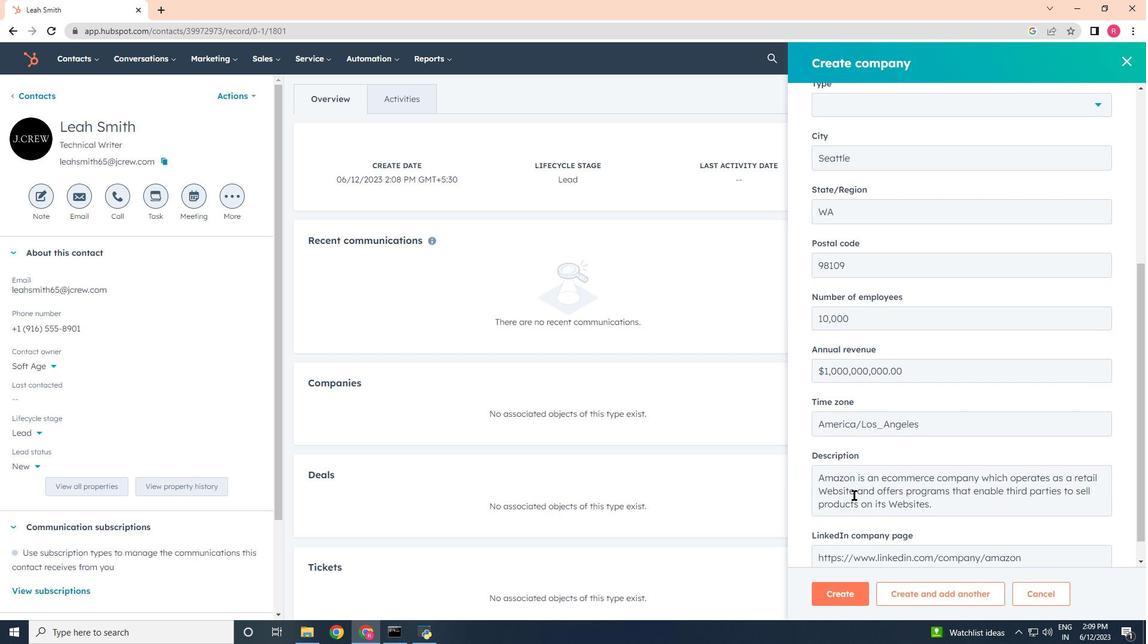 
Action: Mouse moved to (843, 591)
Screenshot: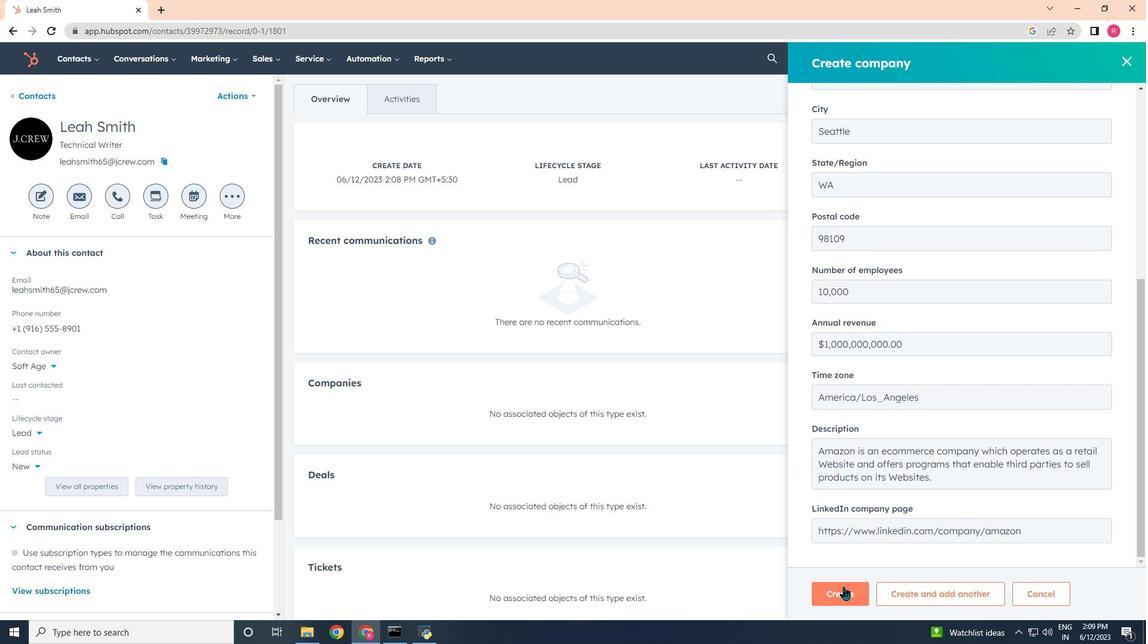 
Action: Mouse pressed left at (843, 591)
Screenshot: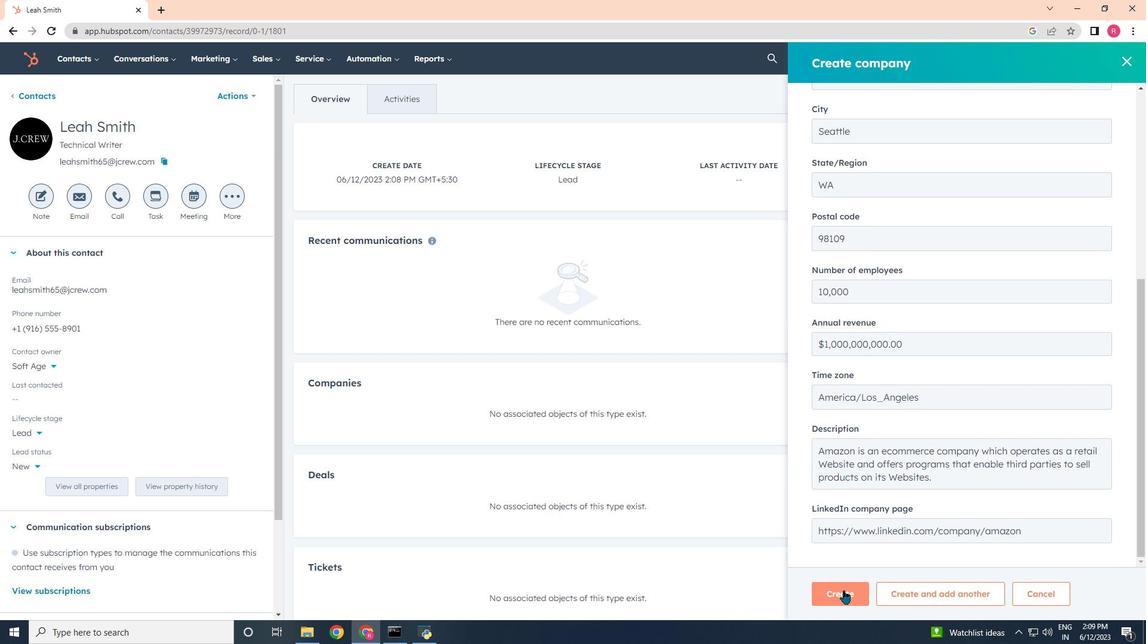 
Action: Mouse moved to (168, 373)
Screenshot: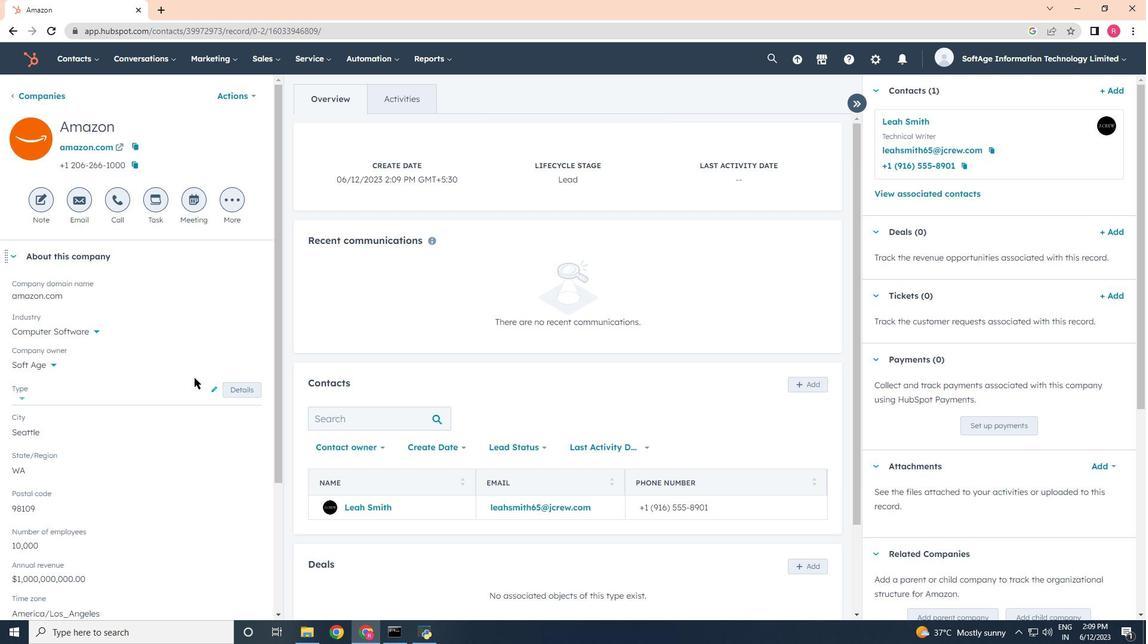 
Action: Mouse scrolled (168, 373) with delta (0, 0)
Screenshot: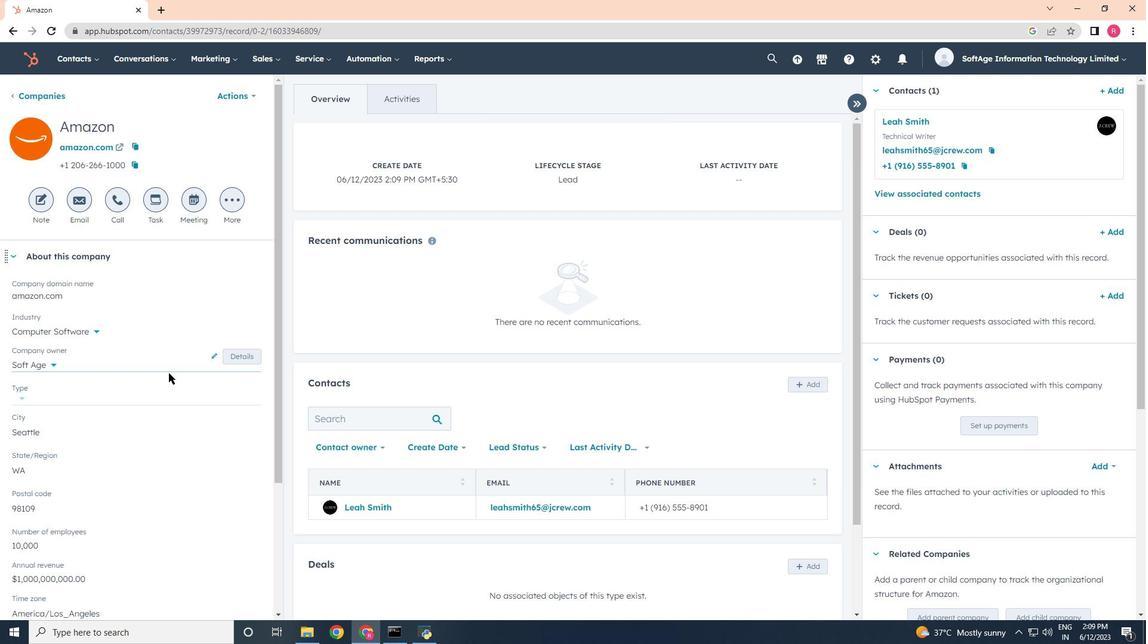 
Action: Mouse scrolled (168, 373) with delta (0, 0)
Screenshot: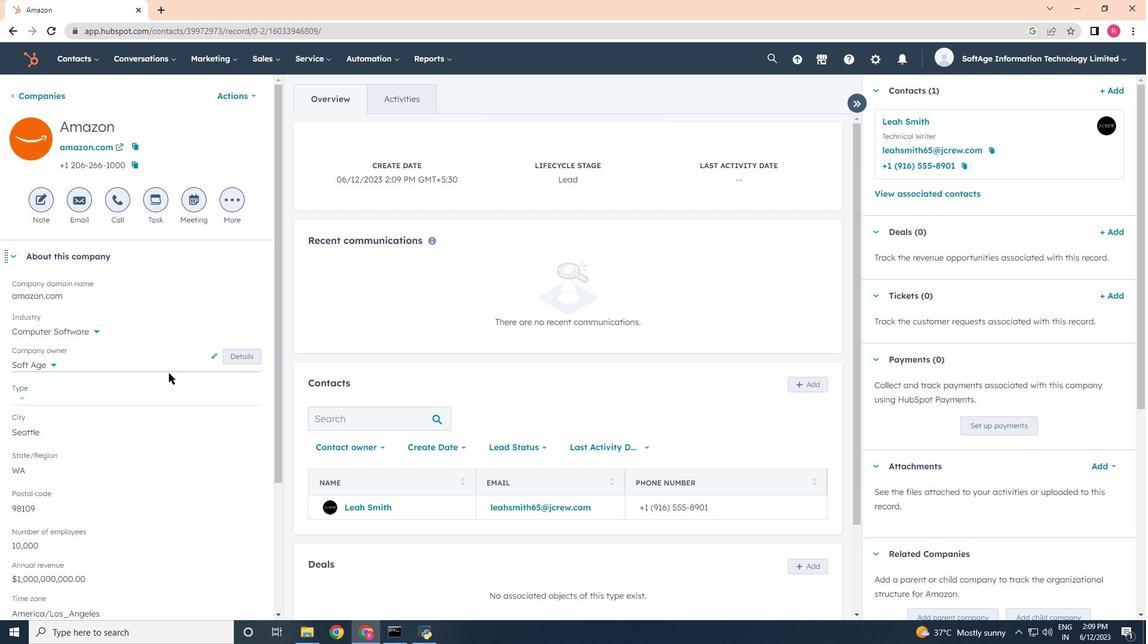 
Action: Mouse scrolled (168, 373) with delta (0, 0)
Screenshot: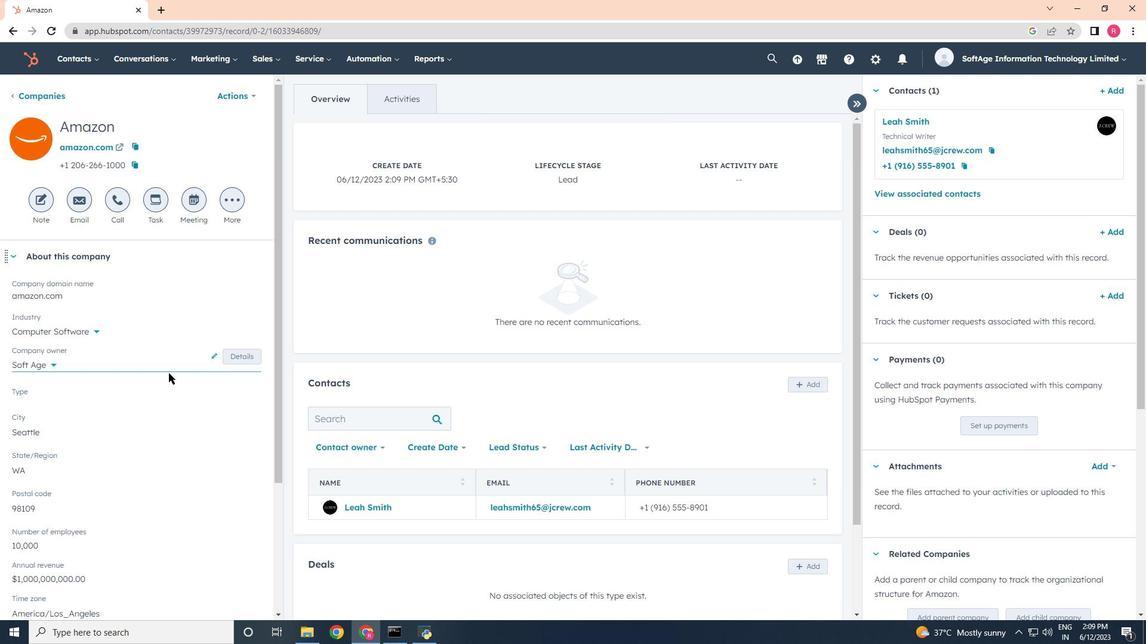 
Action: Mouse scrolled (168, 373) with delta (0, 0)
Screenshot: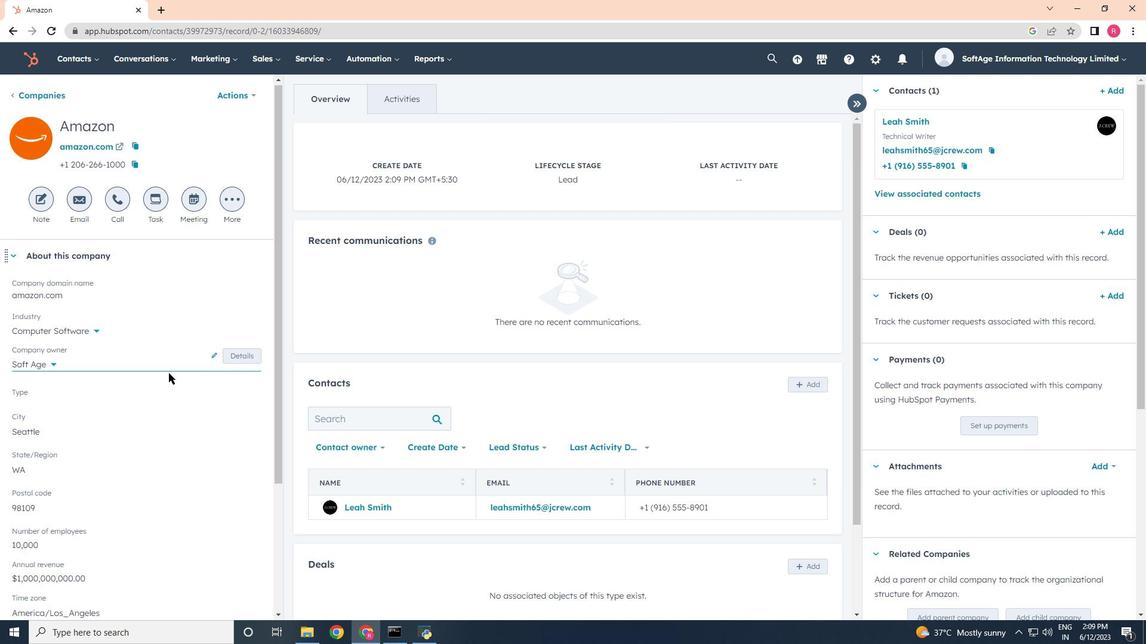 
